 Task: Check the percentage active listings of 3 bedrooms in the last 5 years.
Action: Mouse moved to (873, 138)
Screenshot: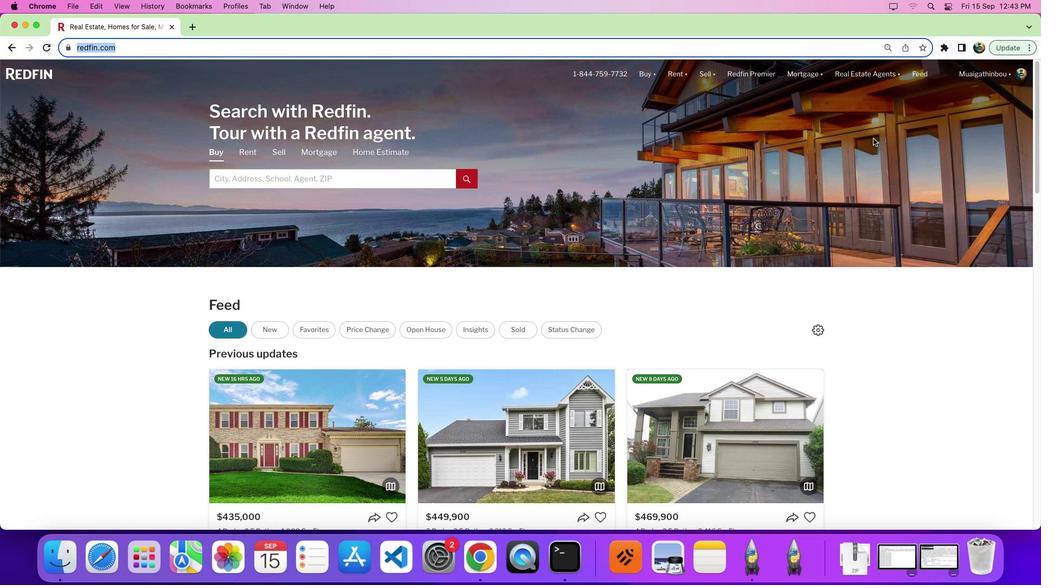 
Action: Mouse pressed left at (873, 138)
Screenshot: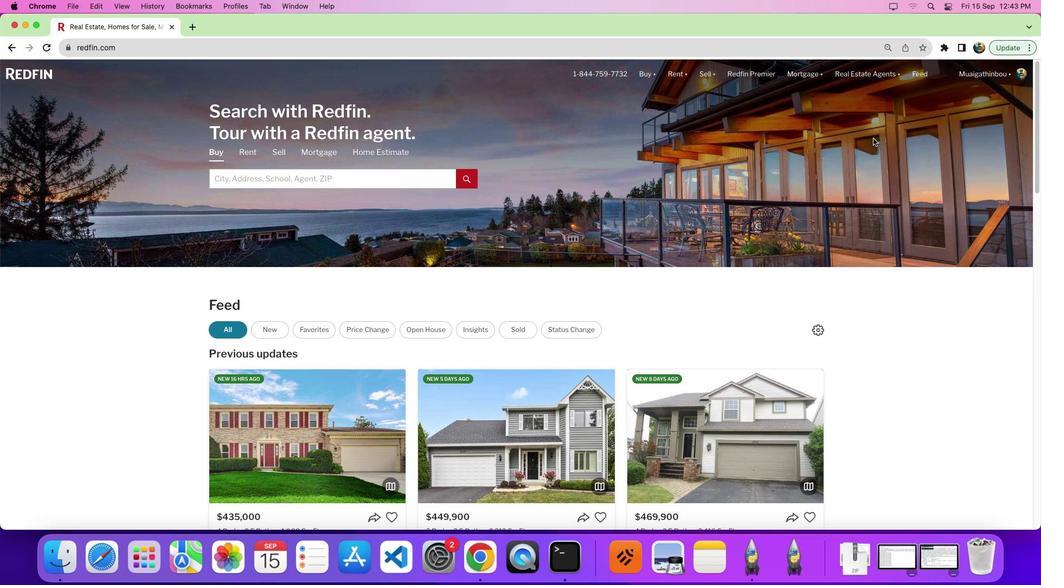 
Action: Mouse moved to (835, 189)
Screenshot: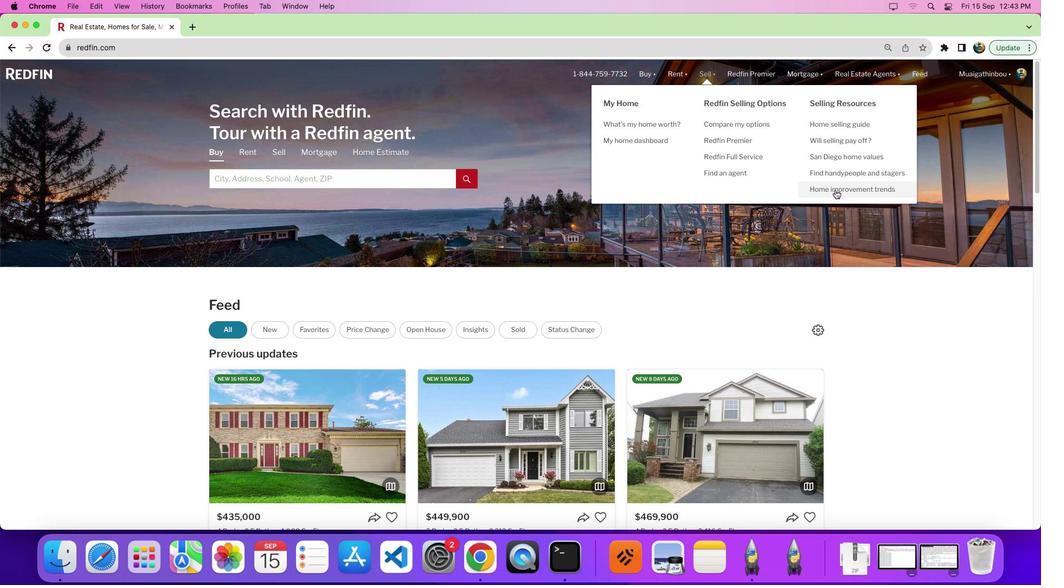 
Action: Mouse pressed left at (835, 189)
Screenshot: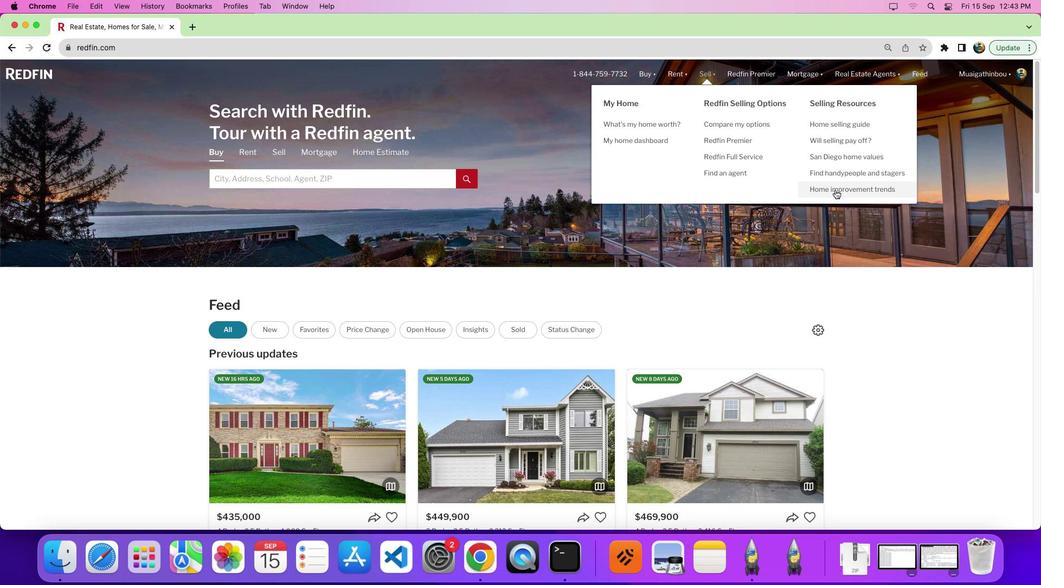 
Action: Mouse moved to (835, 190)
Screenshot: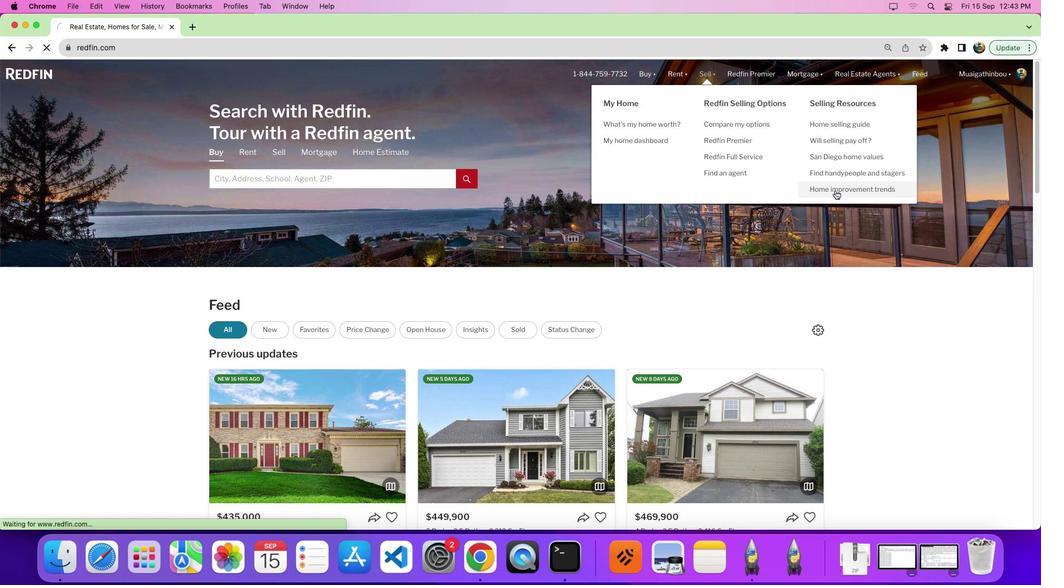 
Action: Mouse pressed left at (835, 190)
Screenshot: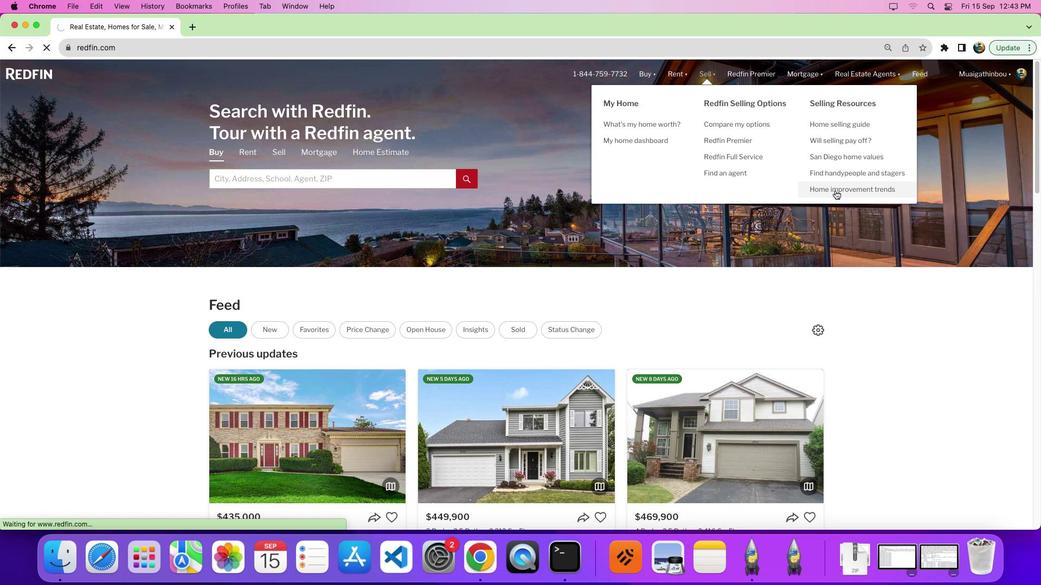 
Action: Mouse moved to (298, 210)
Screenshot: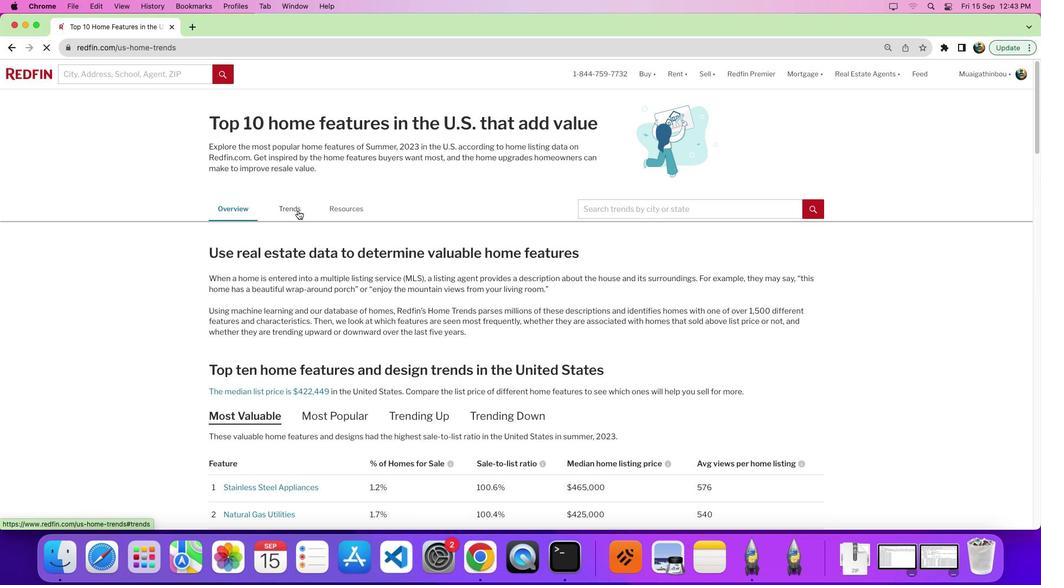 
Action: Mouse pressed left at (298, 210)
Screenshot: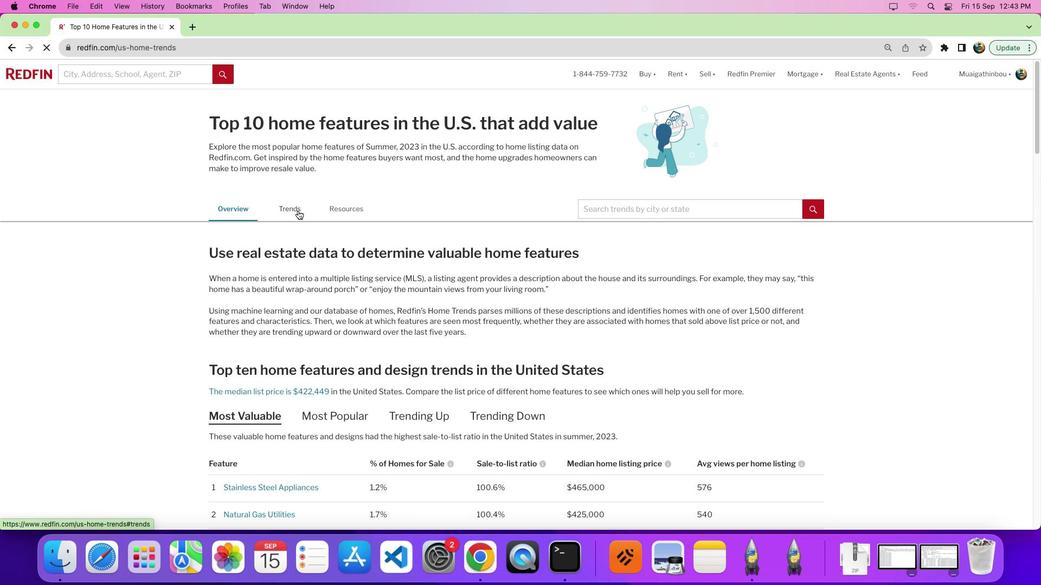 
Action: Mouse pressed left at (298, 210)
Screenshot: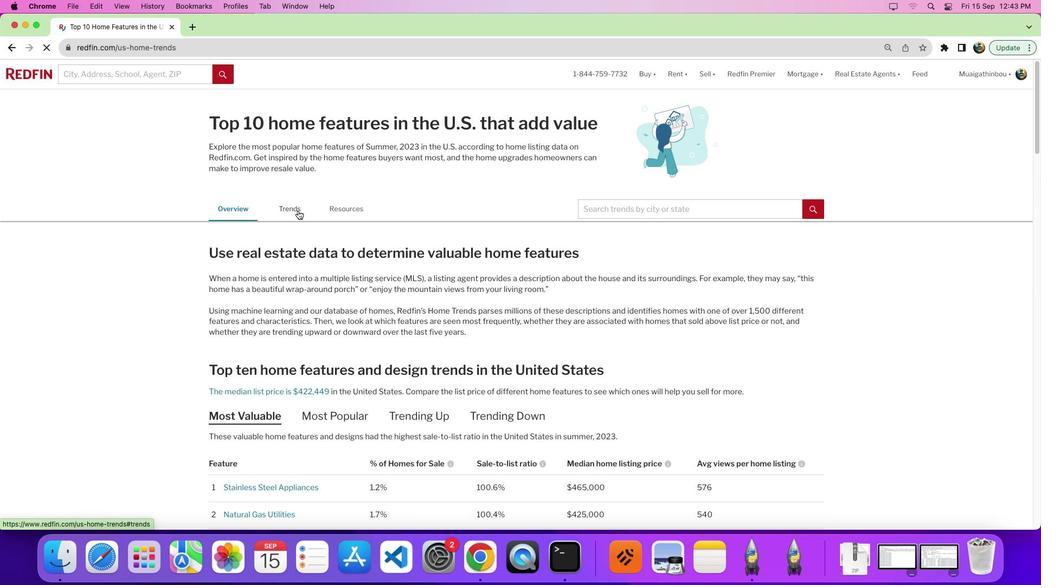 
Action: Mouse moved to (449, 256)
Screenshot: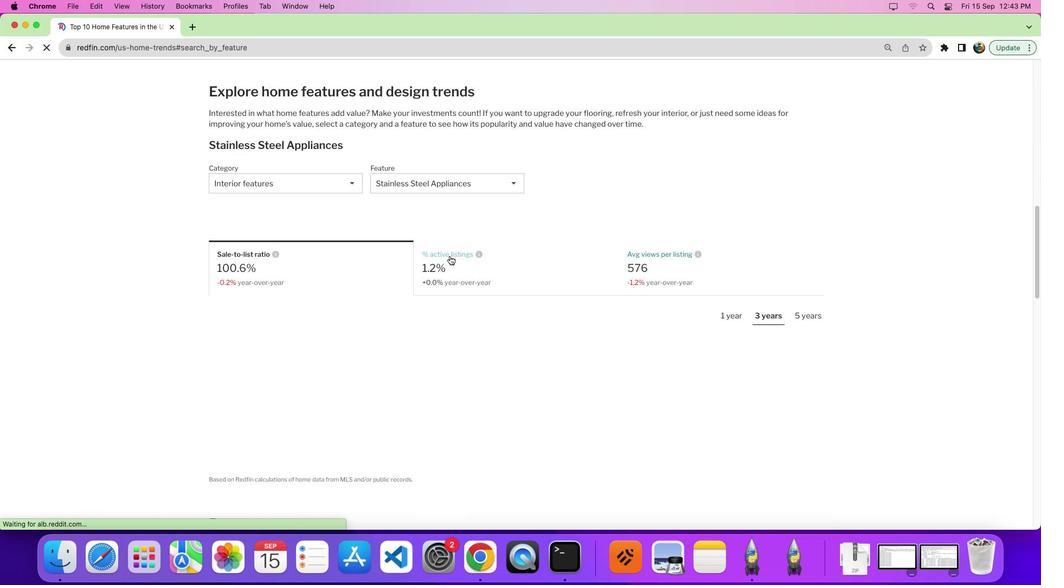 
Action: Mouse scrolled (449, 256) with delta (0, 0)
Screenshot: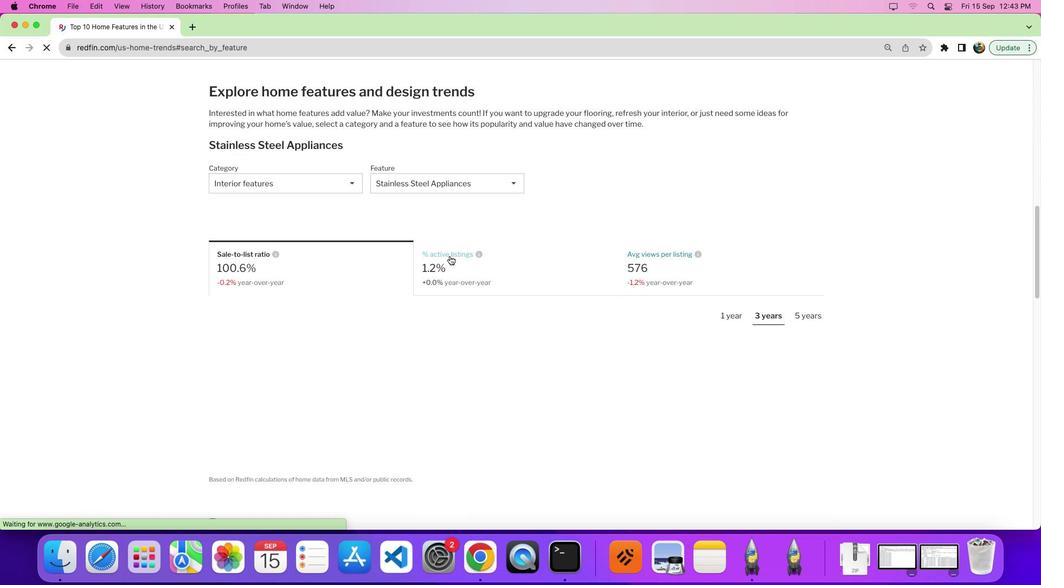 
Action: Mouse scrolled (449, 256) with delta (0, 0)
Screenshot: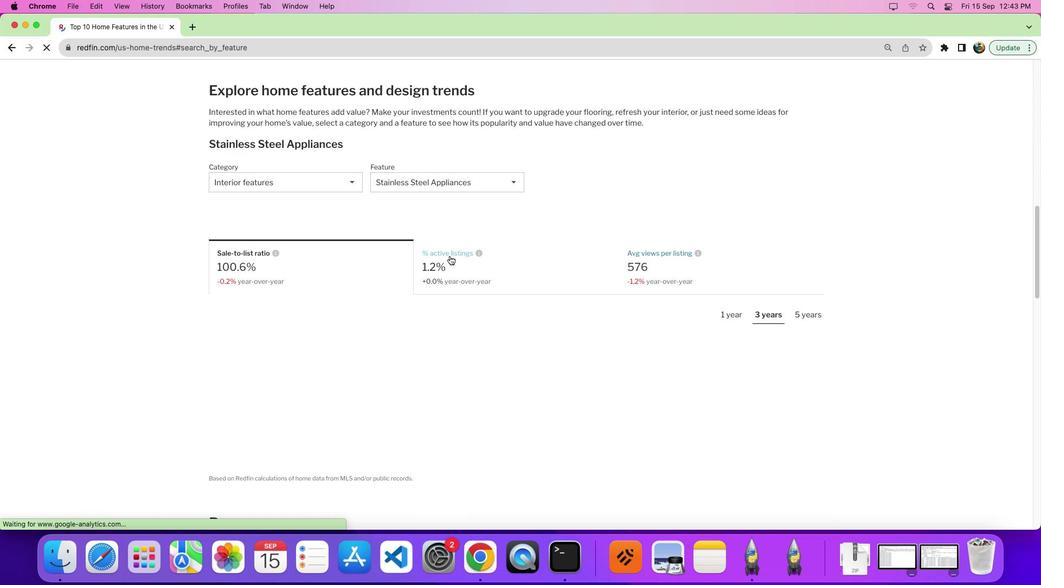
Action: Mouse moved to (449, 255)
Screenshot: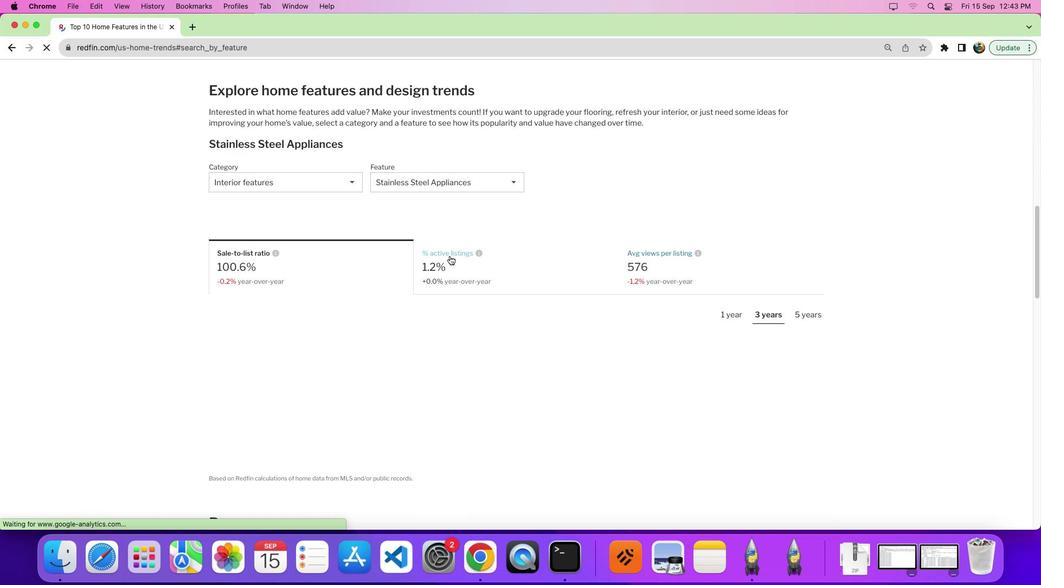 
Action: Mouse scrolled (449, 255) with delta (0, -3)
Screenshot: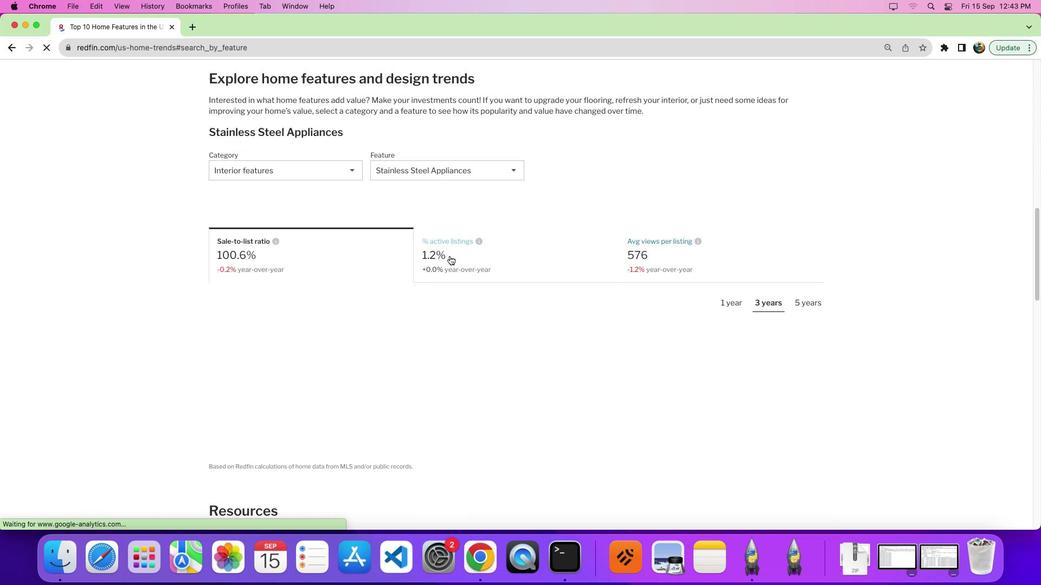 
Action: Mouse scrolled (449, 255) with delta (0, 0)
Screenshot: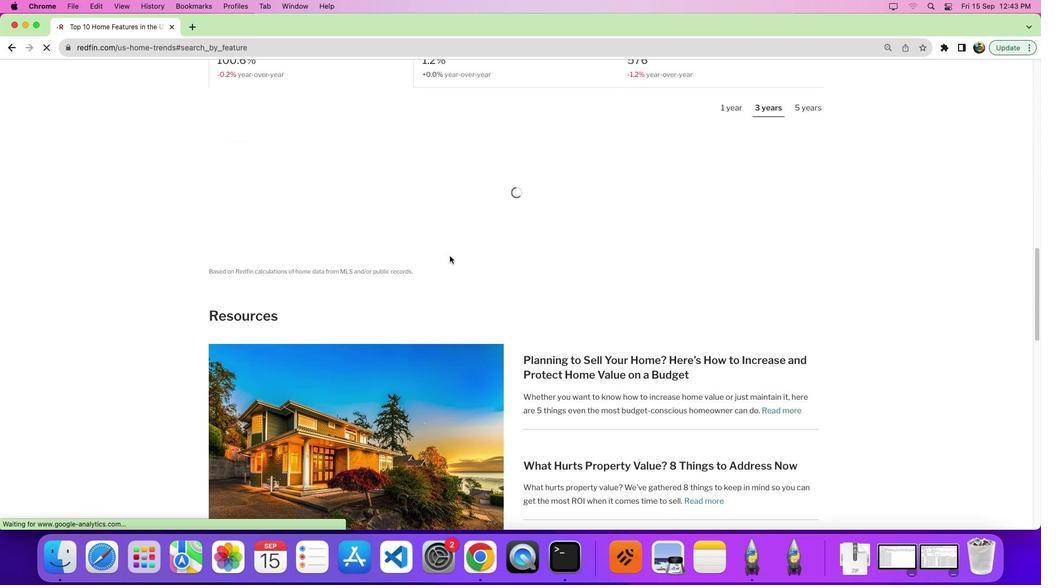 
Action: Mouse scrolled (449, 255) with delta (0, 0)
Screenshot: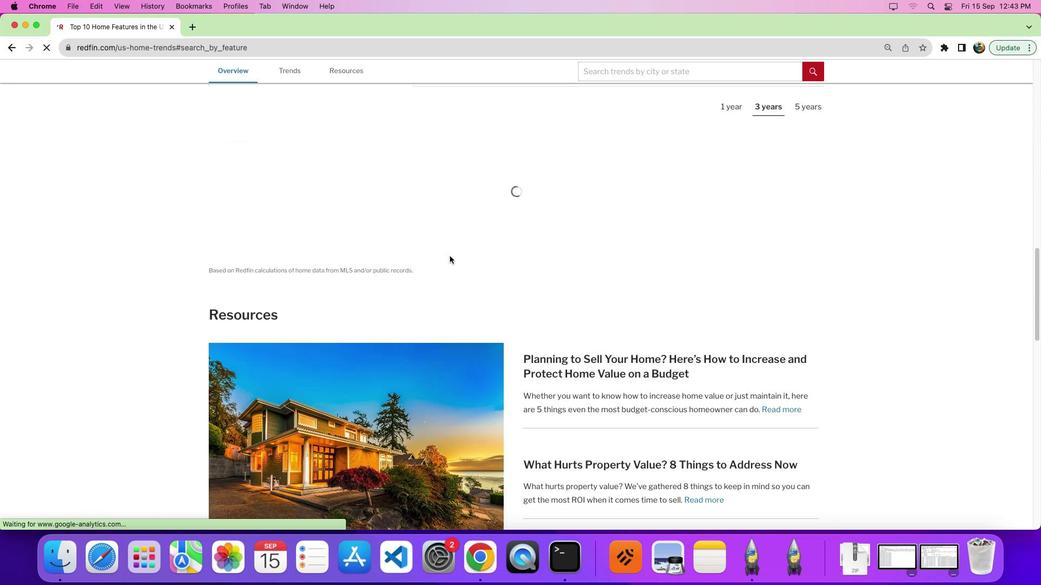 
Action: Mouse scrolled (449, 255) with delta (0, 4)
Screenshot: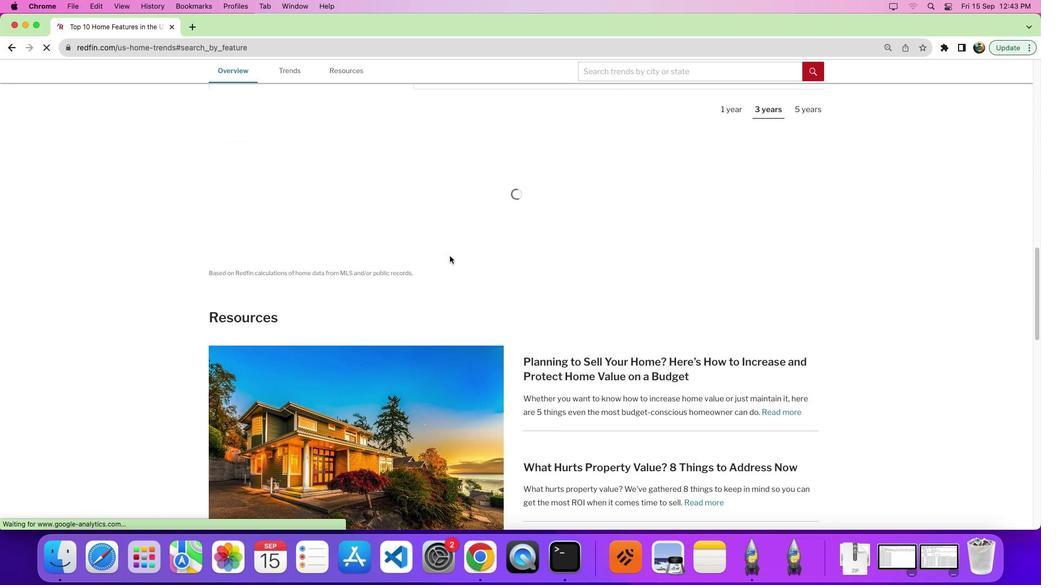 
Action: Mouse moved to (413, 250)
Screenshot: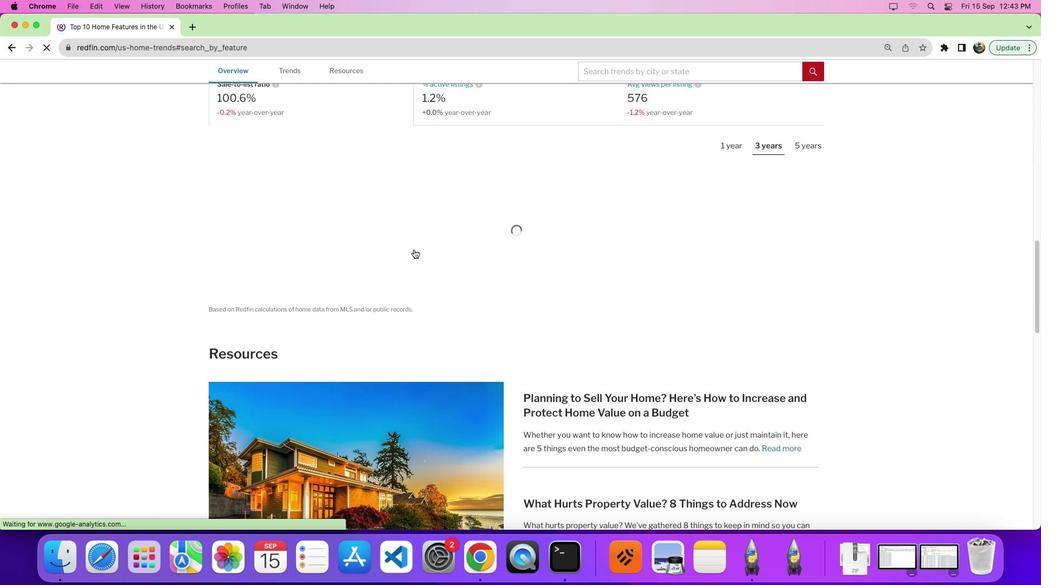 
Action: Mouse scrolled (413, 250) with delta (0, 0)
Screenshot: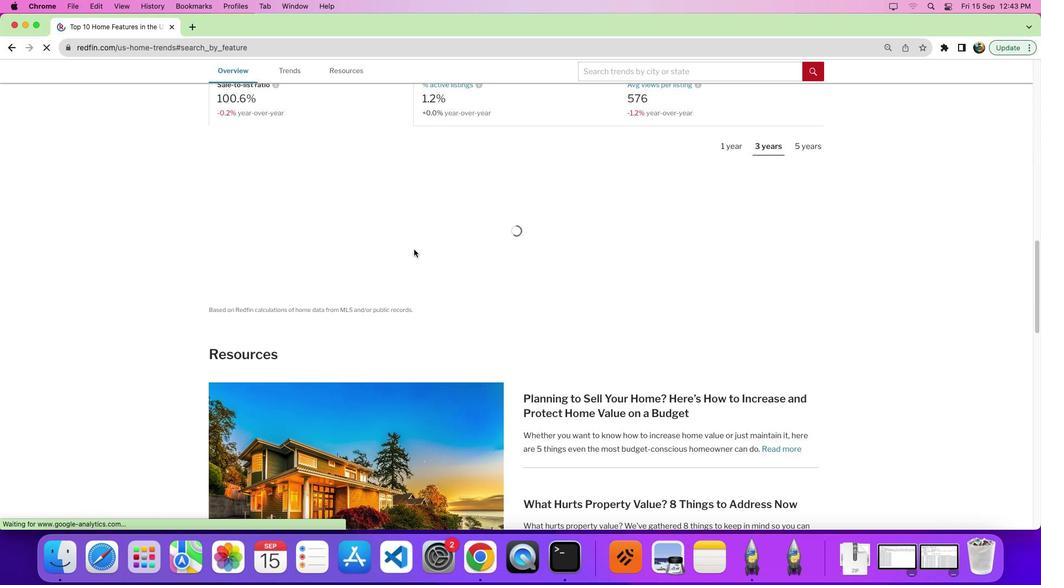 
Action: Mouse scrolled (413, 250) with delta (0, 0)
Screenshot: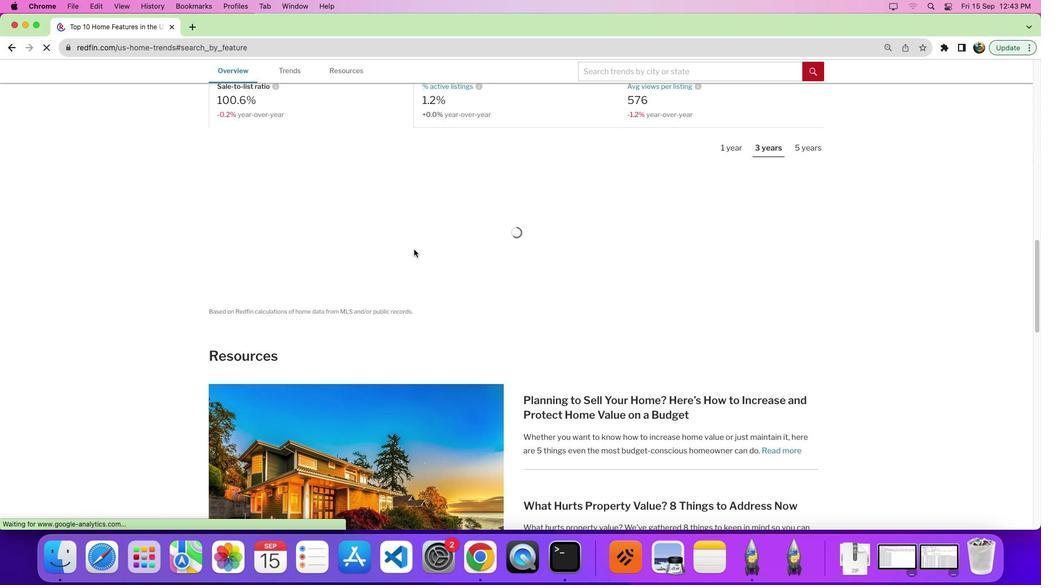 
Action: Mouse scrolled (413, 250) with delta (0, 3)
Screenshot: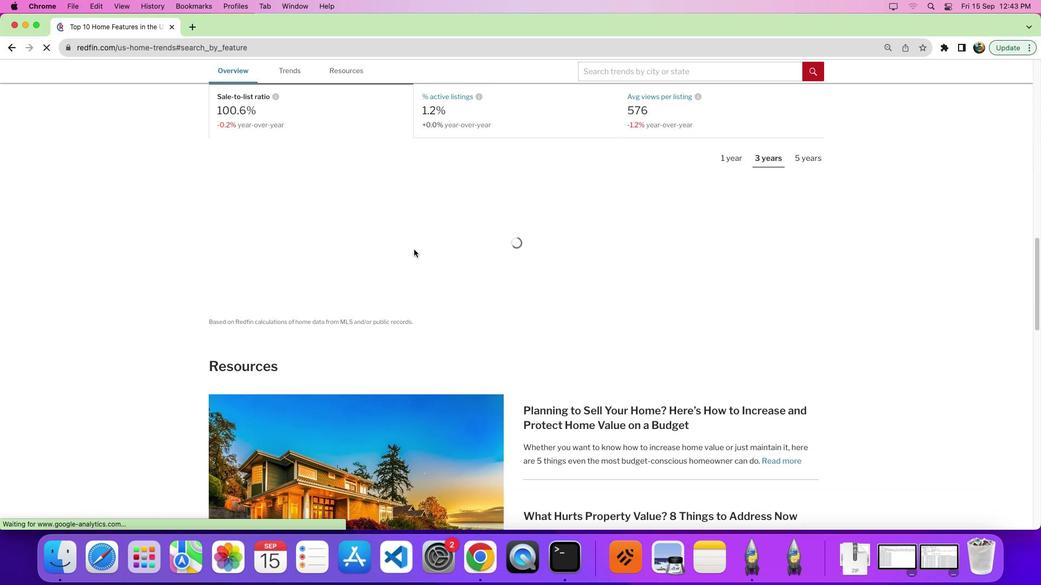
Action: Mouse moved to (268, 174)
Screenshot: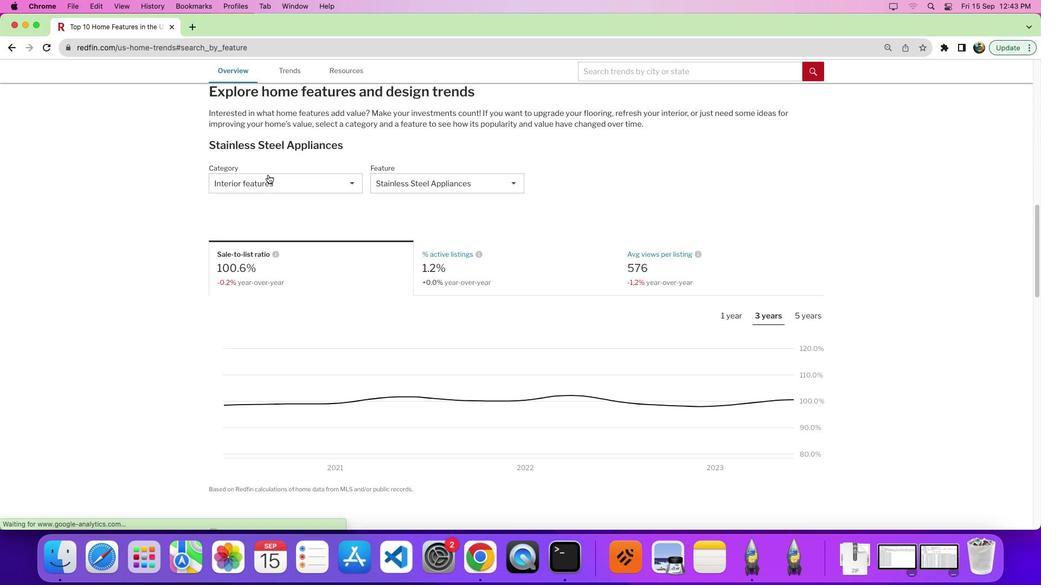 
Action: Mouse pressed left at (268, 174)
Screenshot: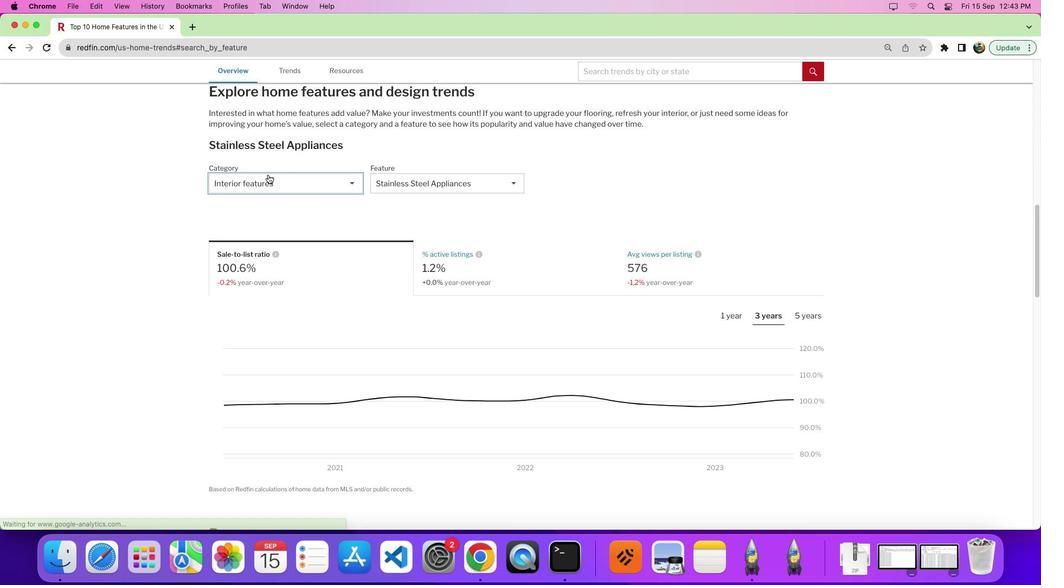 
Action: Mouse moved to (278, 231)
Screenshot: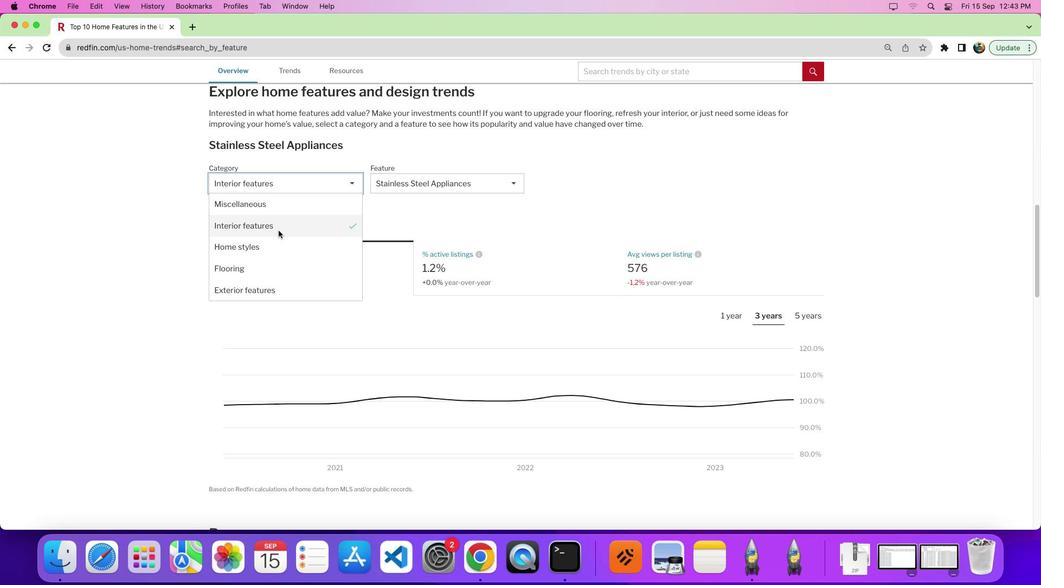 
Action: Mouse pressed left at (278, 231)
Screenshot: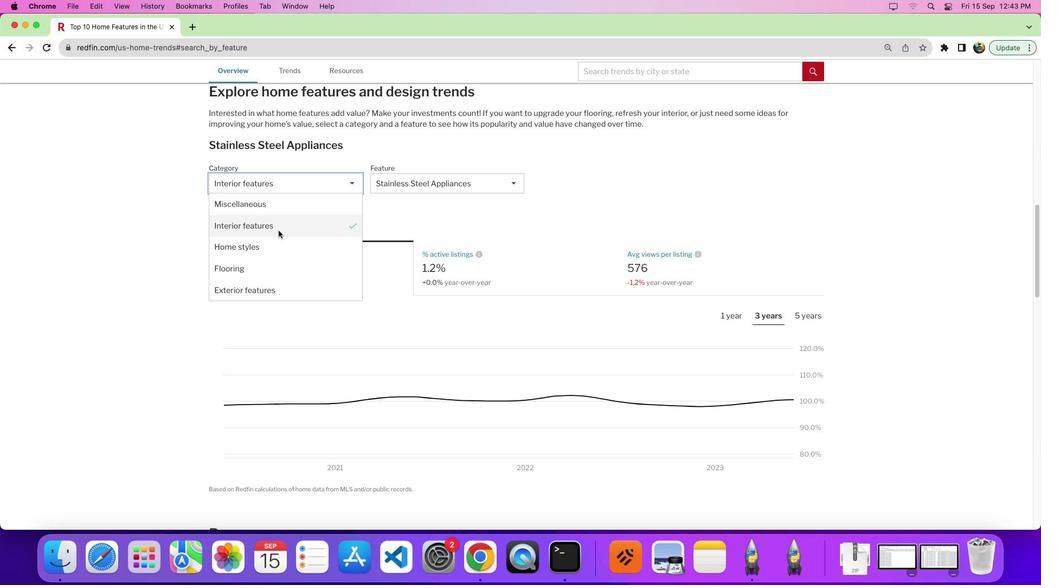 
Action: Mouse moved to (404, 184)
Screenshot: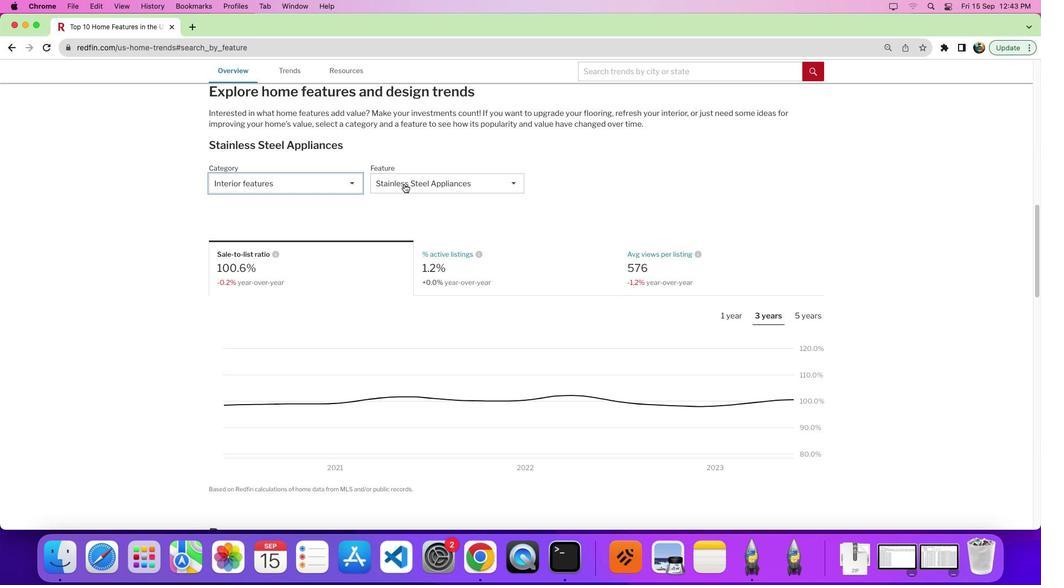 
Action: Mouse pressed left at (404, 184)
Screenshot: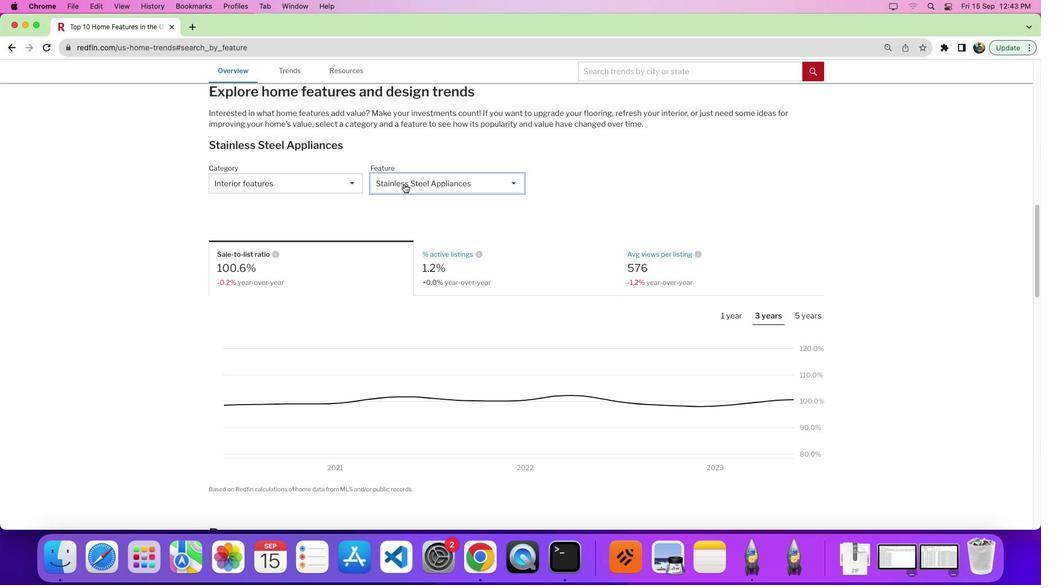 
Action: Mouse moved to (434, 270)
Screenshot: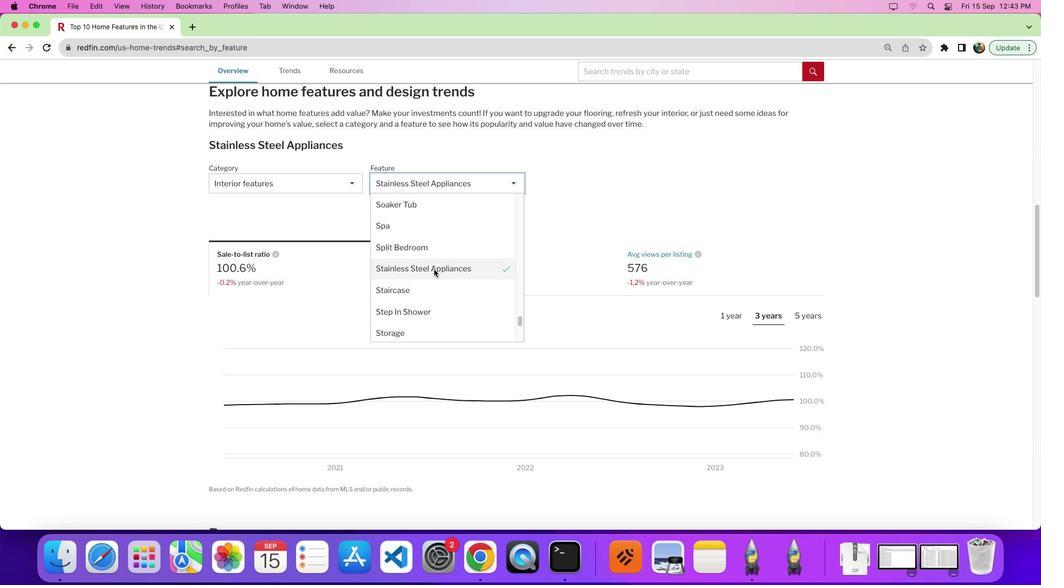 
Action: Mouse scrolled (434, 270) with delta (0, 0)
Screenshot: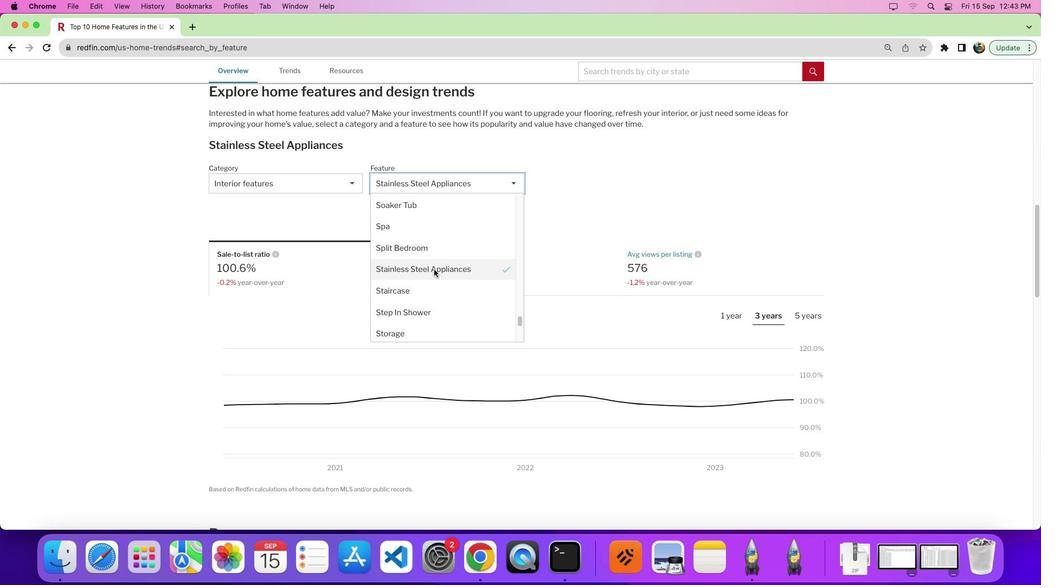
Action: Mouse scrolled (434, 270) with delta (0, 0)
Screenshot: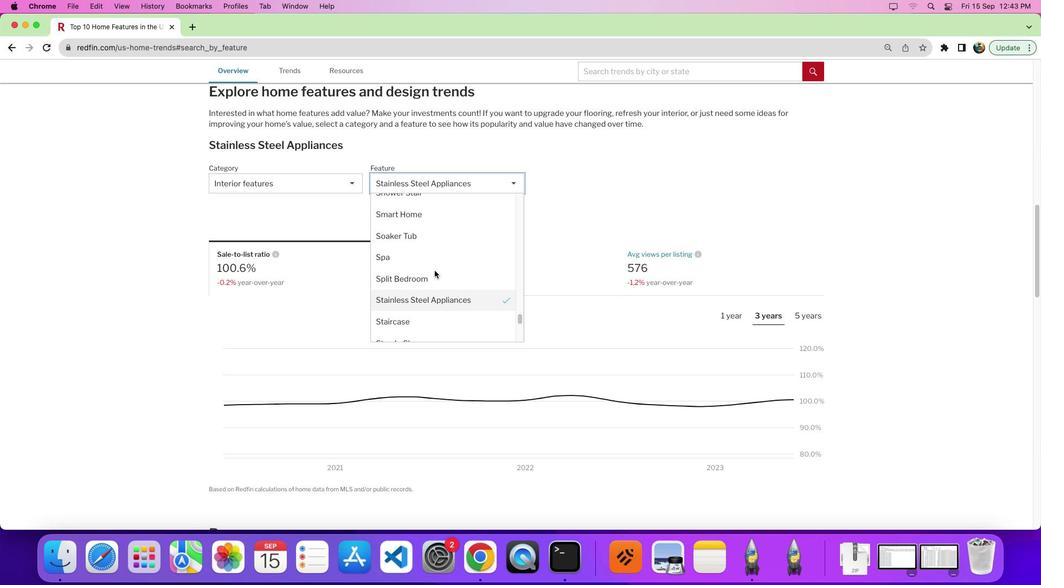 
Action: Mouse scrolled (434, 270) with delta (0, 4)
Screenshot: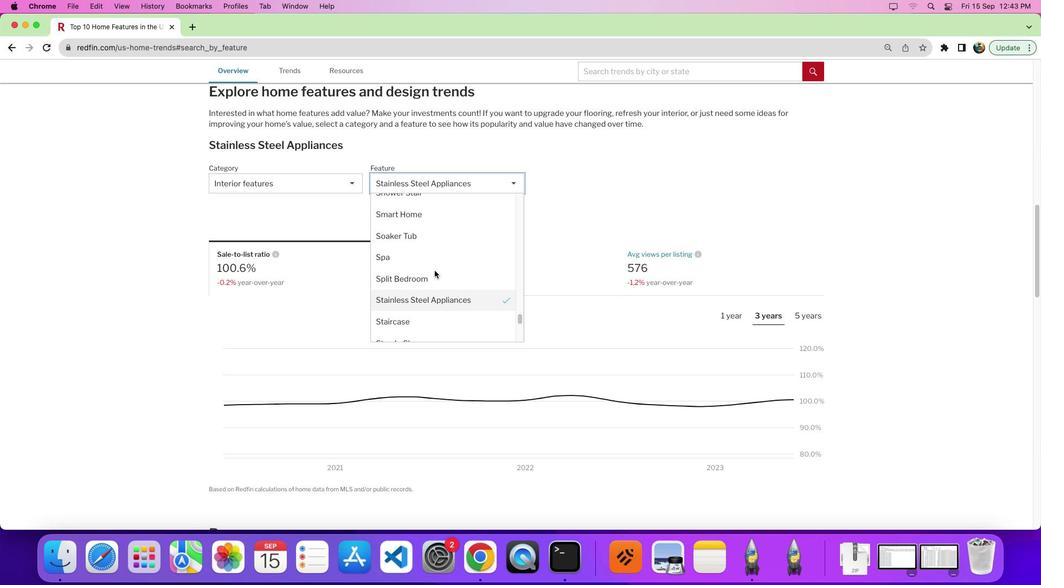 
Action: Mouse scrolled (434, 270) with delta (0, 7)
Screenshot: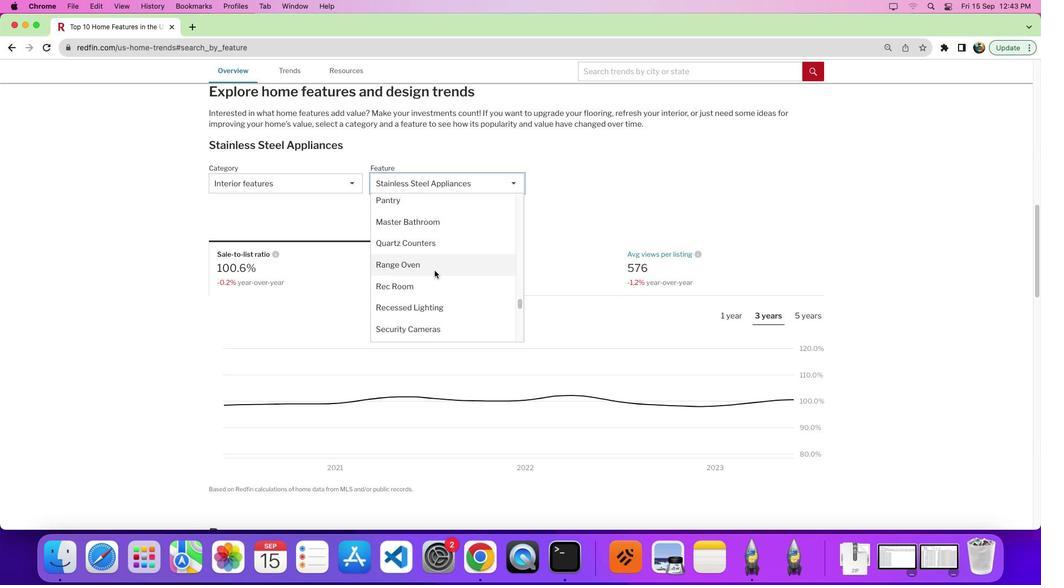 
Action: Mouse moved to (434, 270)
Screenshot: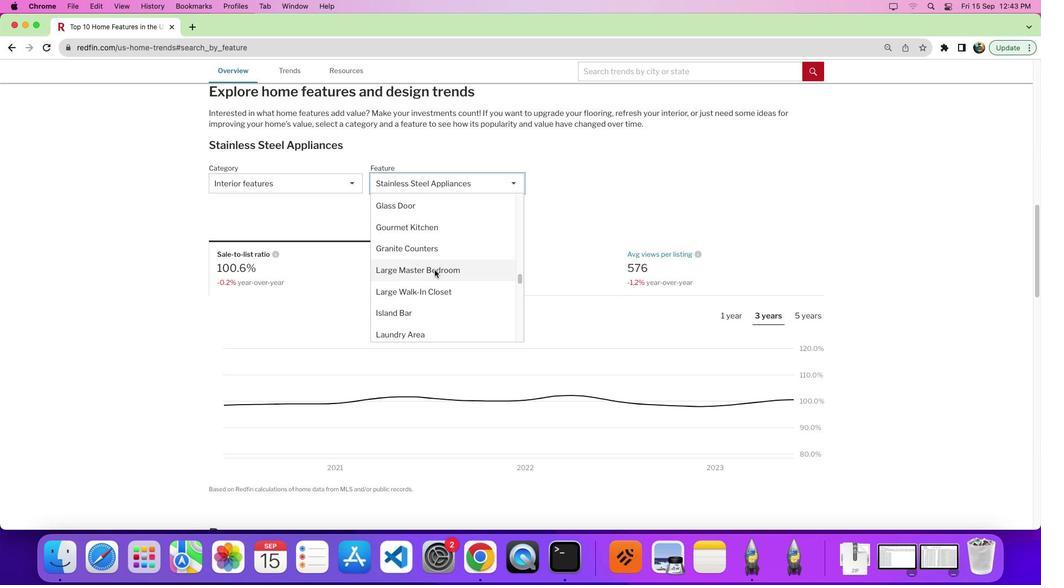 
Action: Mouse scrolled (434, 270) with delta (0, 0)
Screenshot: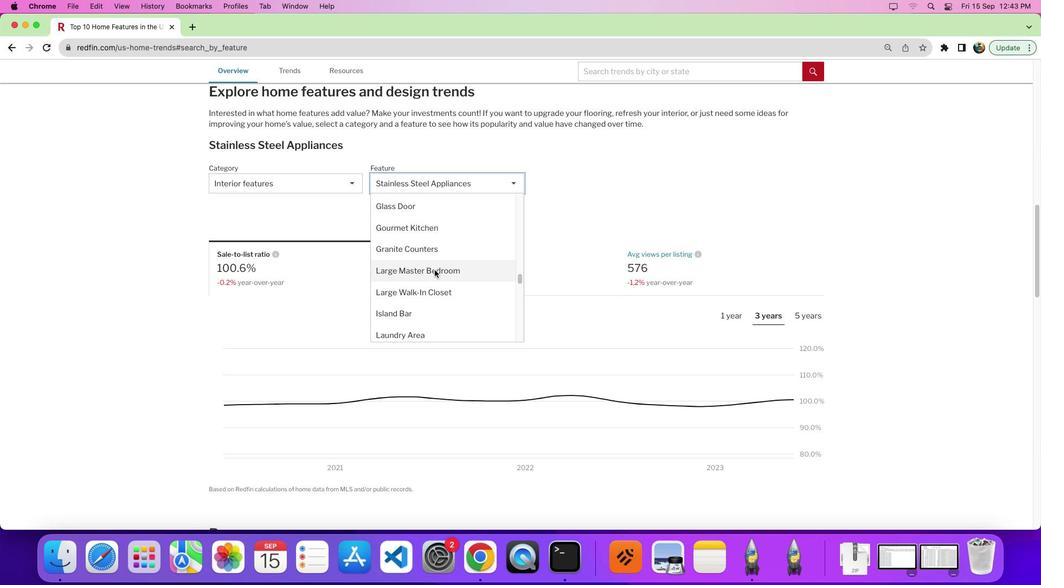 
Action: Mouse scrolled (434, 270) with delta (0, 1)
Screenshot: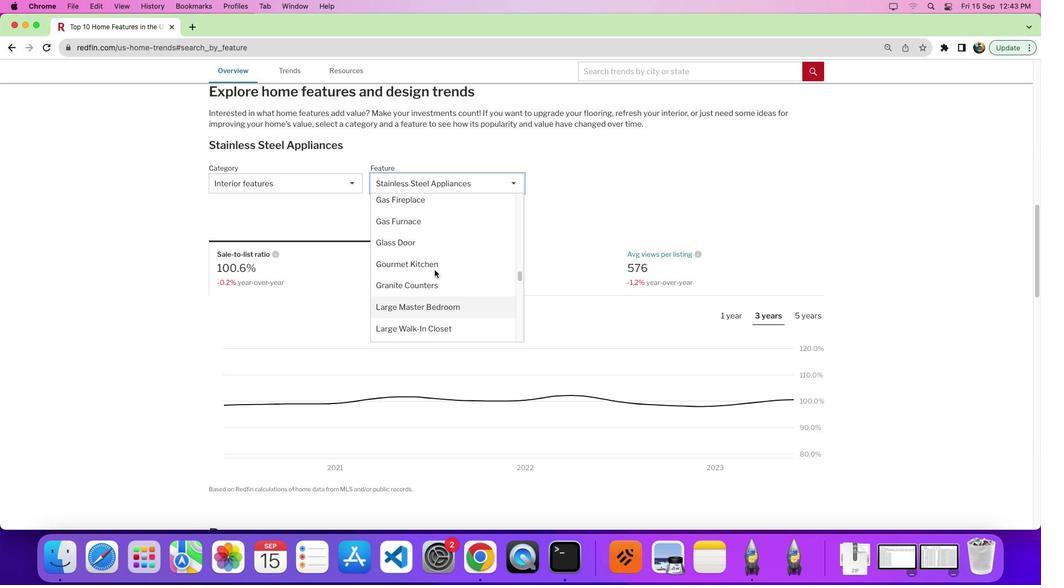 
Action: Mouse scrolled (434, 270) with delta (0, 4)
Screenshot: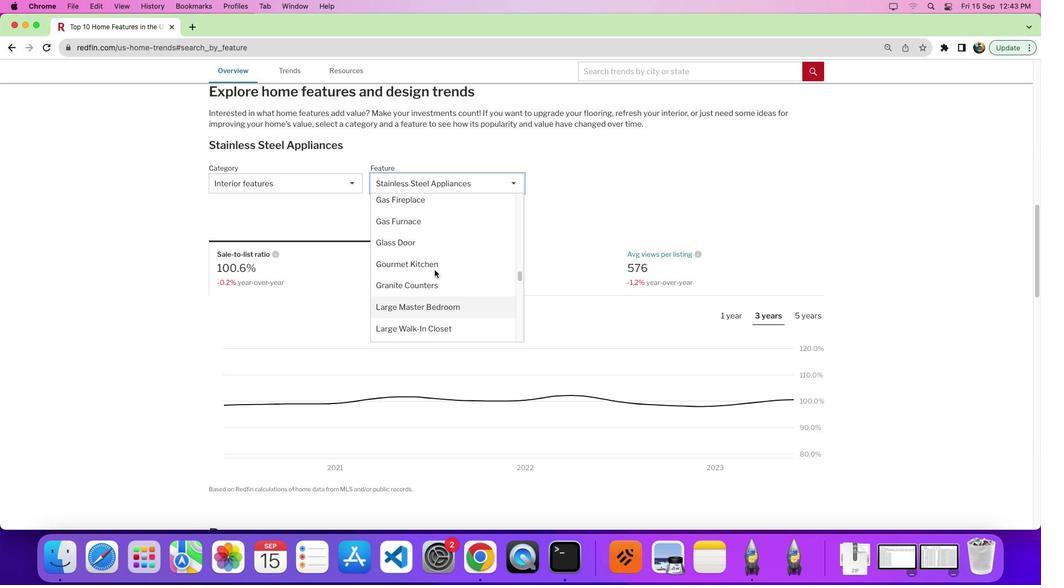 
Action: Mouse moved to (435, 266)
Screenshot: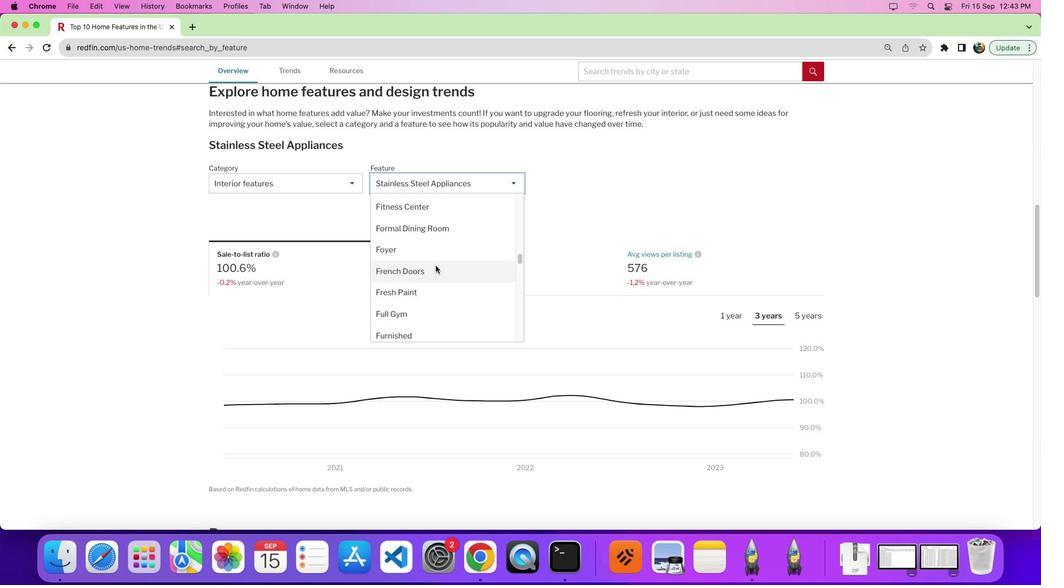 
Action: Mouse scrolled (435, 266) with delta (0, 0)
Screenshot: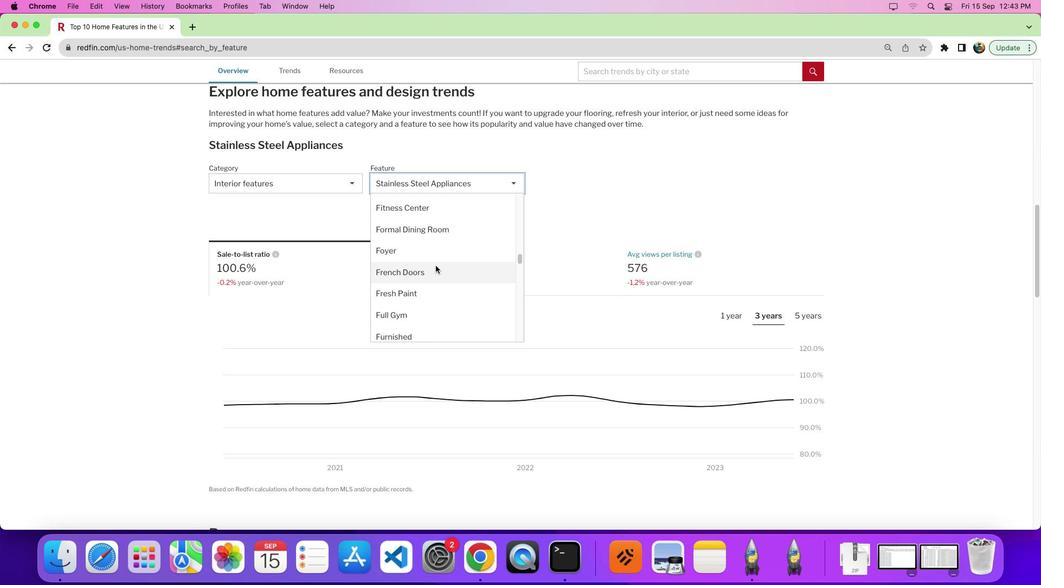 
Action: Mouse scrolled (435, 266) with delta (0, 1)
Screenshot: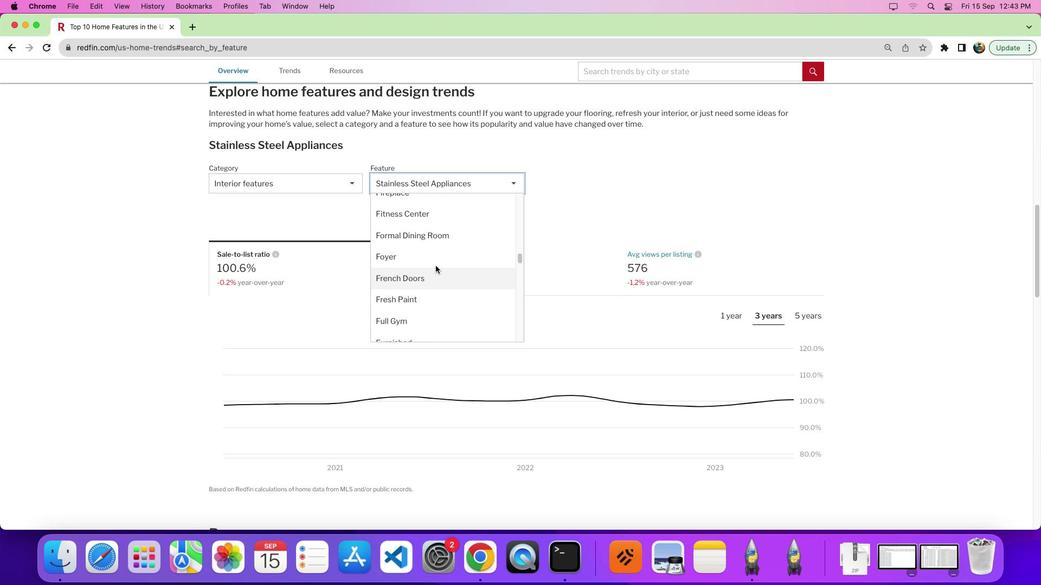 
Action: Mouse scrolled (435, 266) with delta (0, 0)
Screenshot: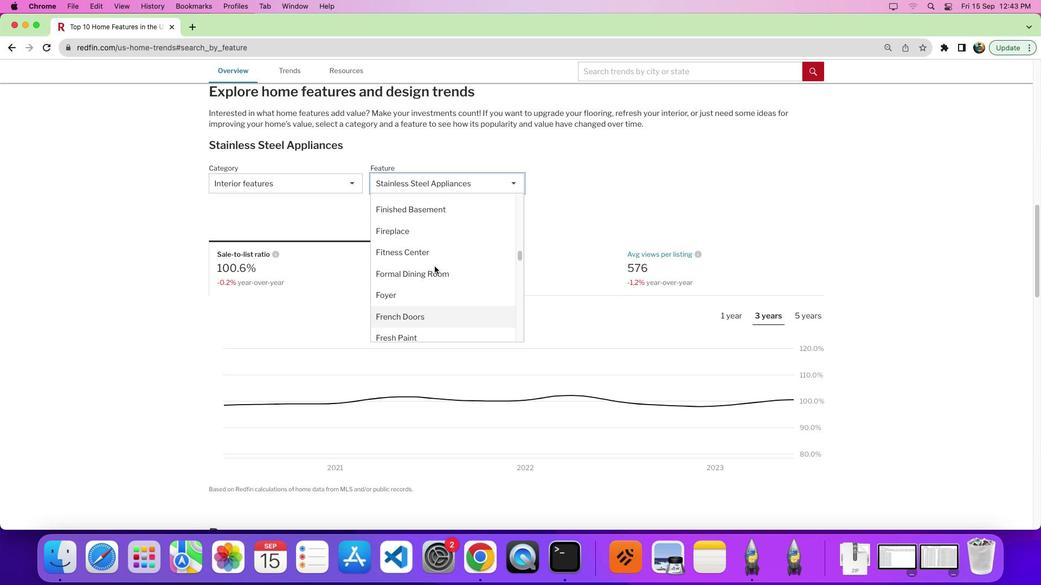 
Action: Mouse moved to (434, 266)
Screenshot: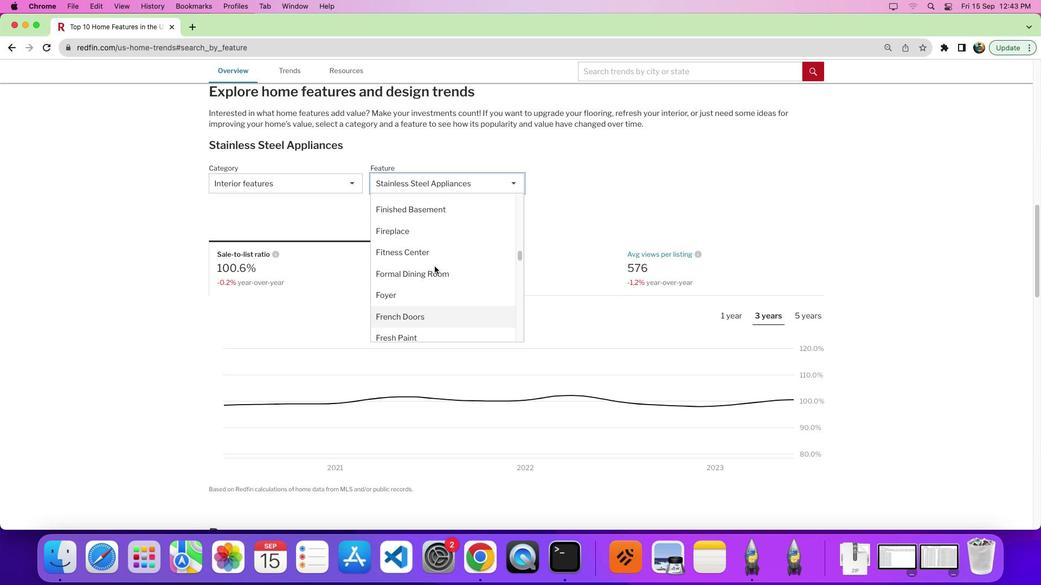 
Action: Mouse scrolled (434, 266) with delta (0, 1)
Screenshot: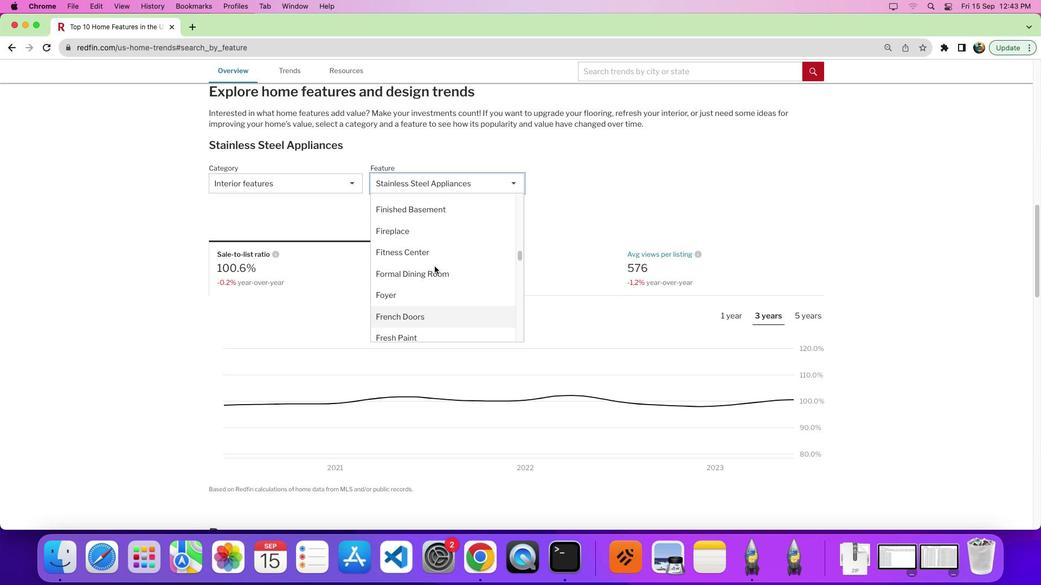
Action: Mouse scrolled (434, 266) with delta (0, 5)
Screenshot: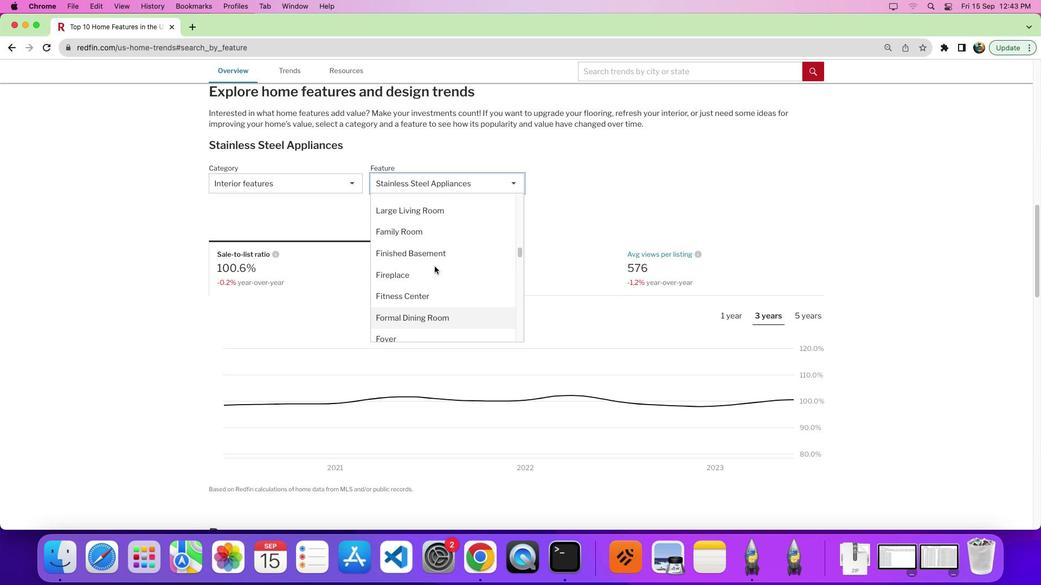 
Action: Mouse scrolled (434, 266) with delta (0, 0)
Screenshot: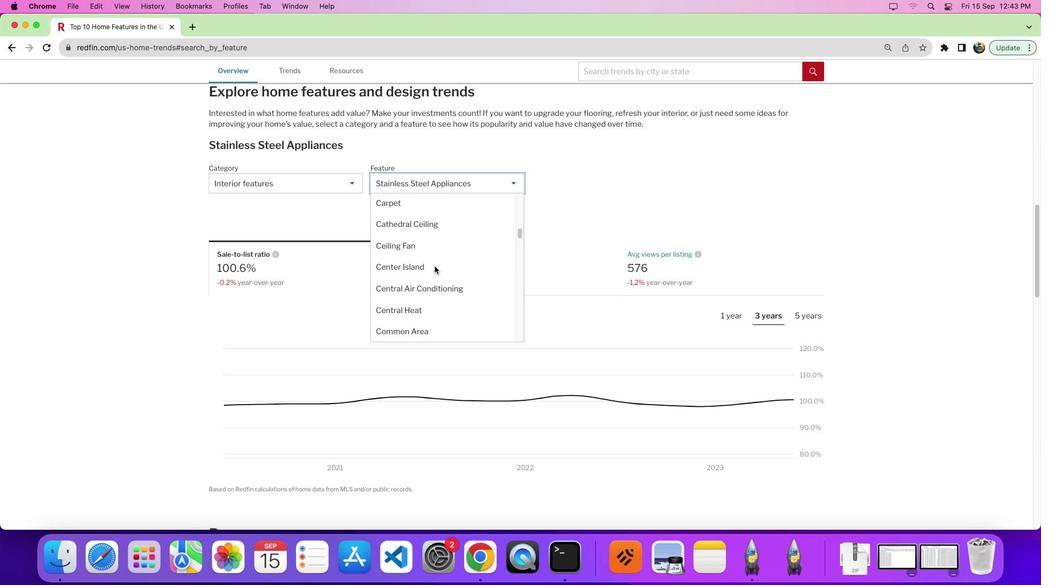 
Action: Mouse scrolled (434, 266) with delta (0, 1)
Screenshot: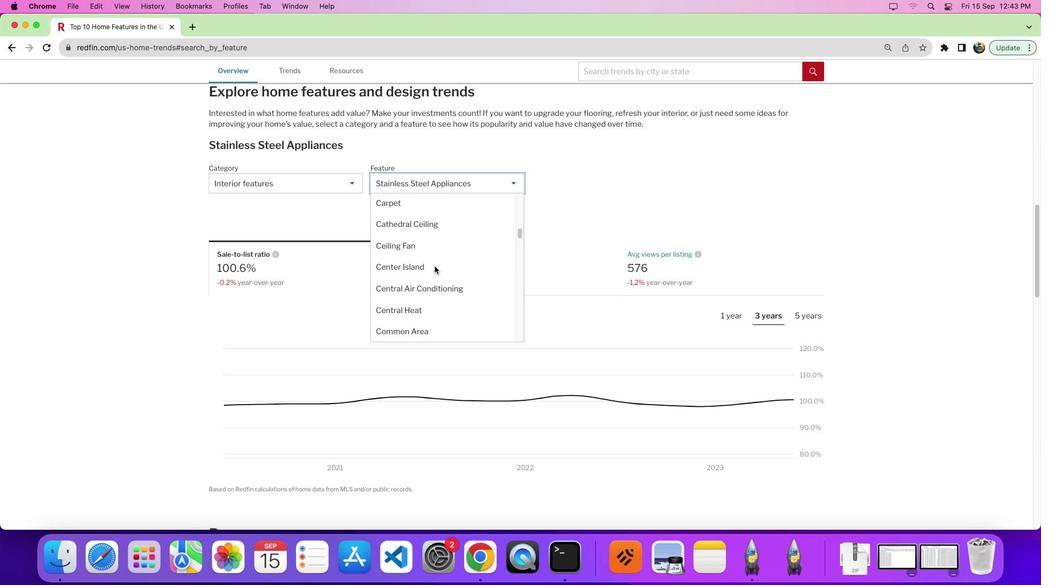 
Action: Mouse scrolled (434, 266) with delta (0, 5)
Screenshot: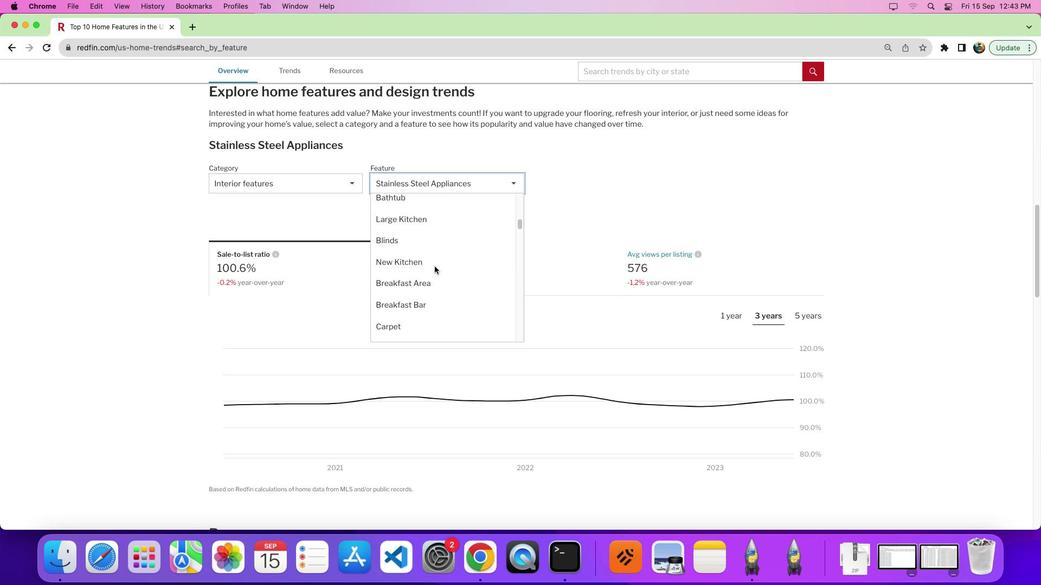 
Action: Mouse scrolled (434, 266) with delta (0, 0)
Screenshot: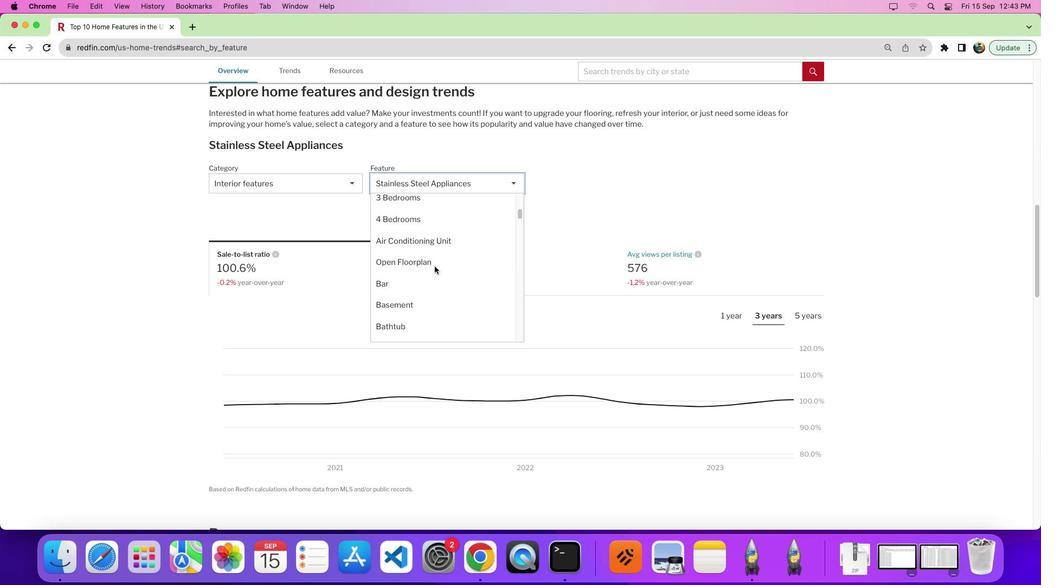 
Action: Mouse scrolled (434, 266) with delta (0, 1)
Screenshot: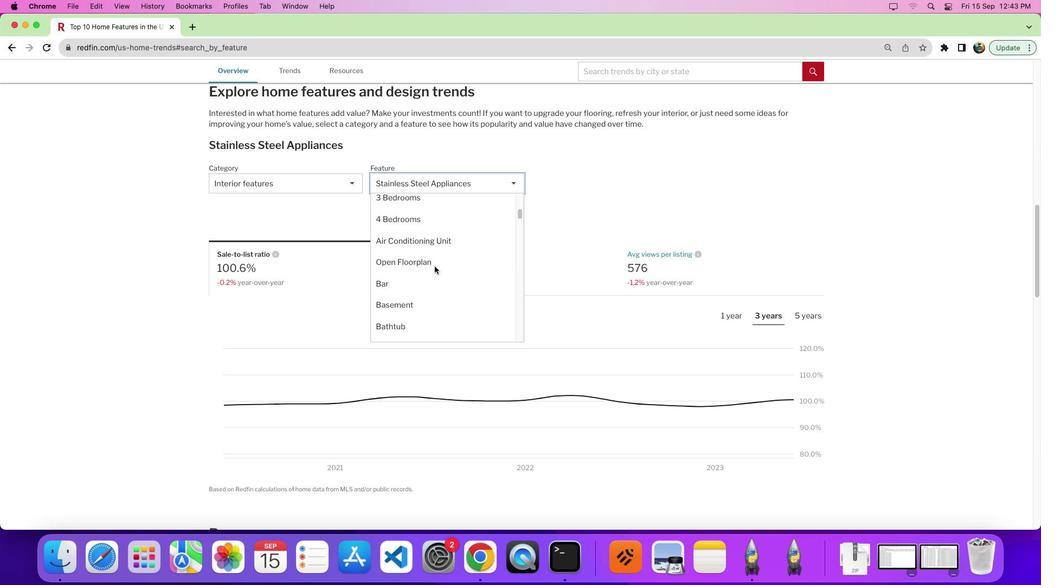 
Action: Mouse scrolled (434, 266) with delta (0, 5)
Screenshot: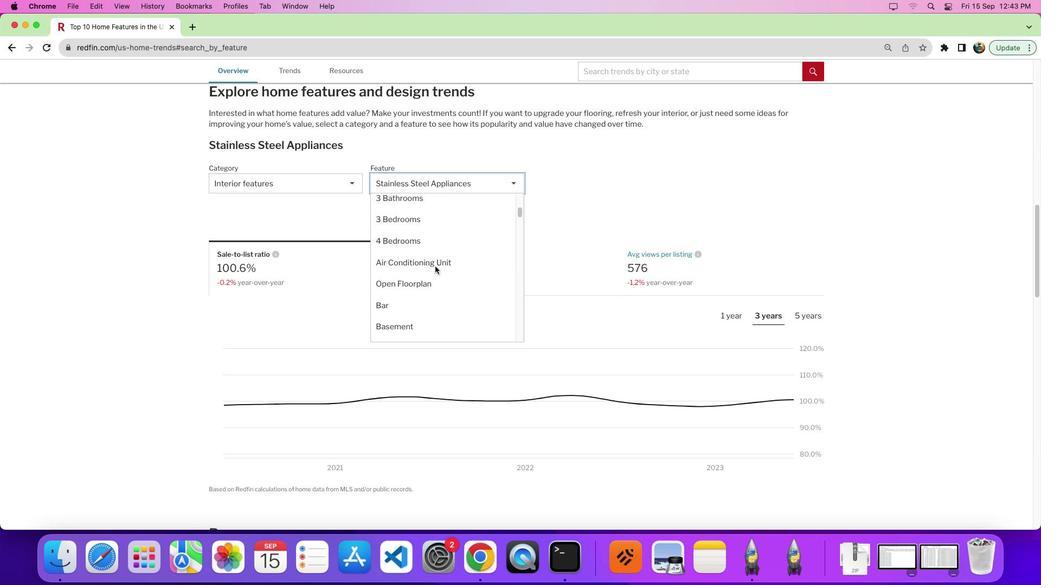 
Action: Mouse scrolled (434, 266) with delta (0, 7)
Screenshot: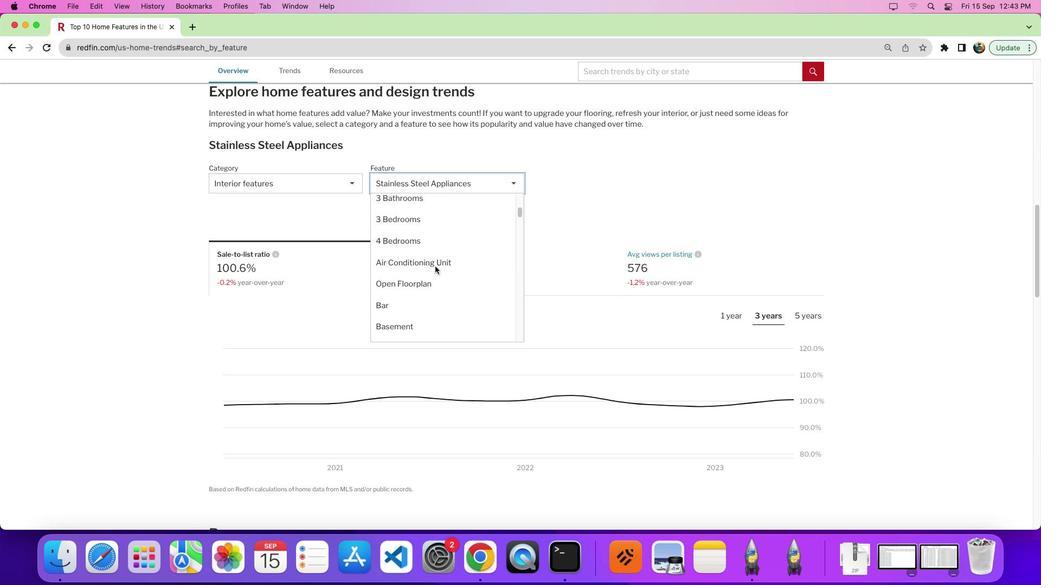 
Action: Mouse moved to (448, 274)
Screenshot: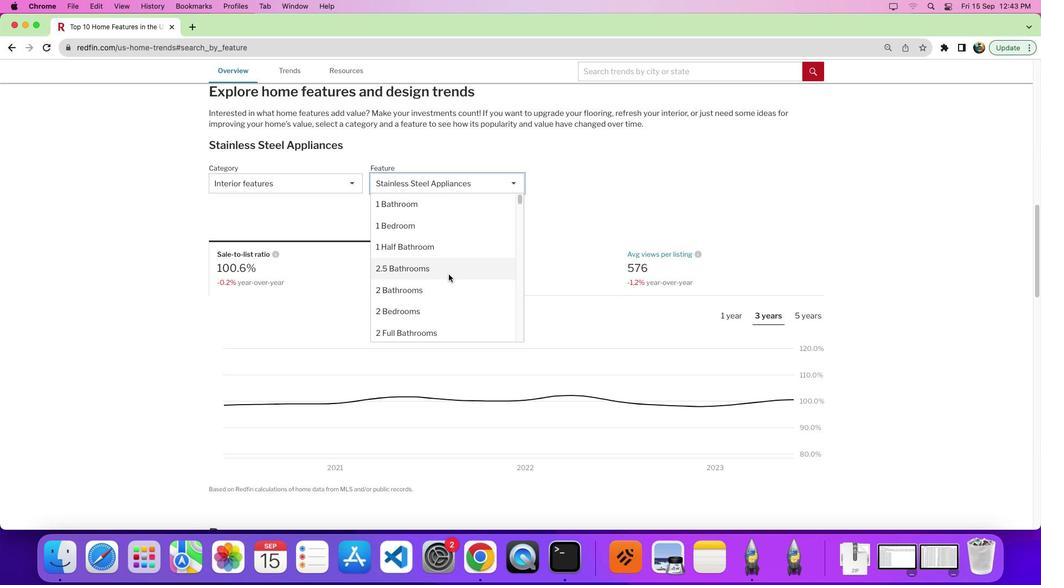 
Action: Mouse scrolled (448, 274) with delta (0, 0)
Screenshot: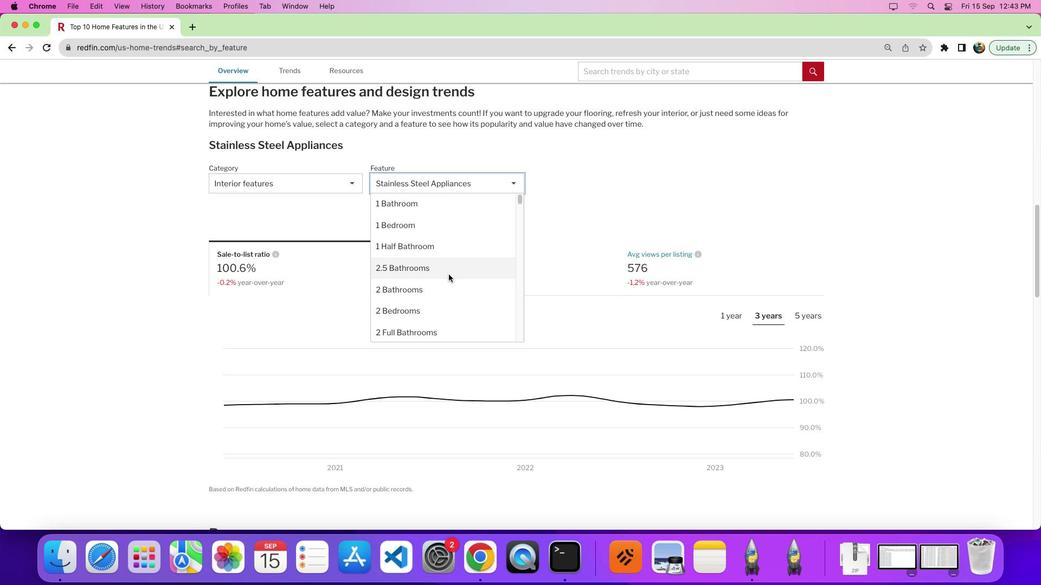 
Action: Mouse scrolled (448, 274) with delta (0, 0)
Screenshot: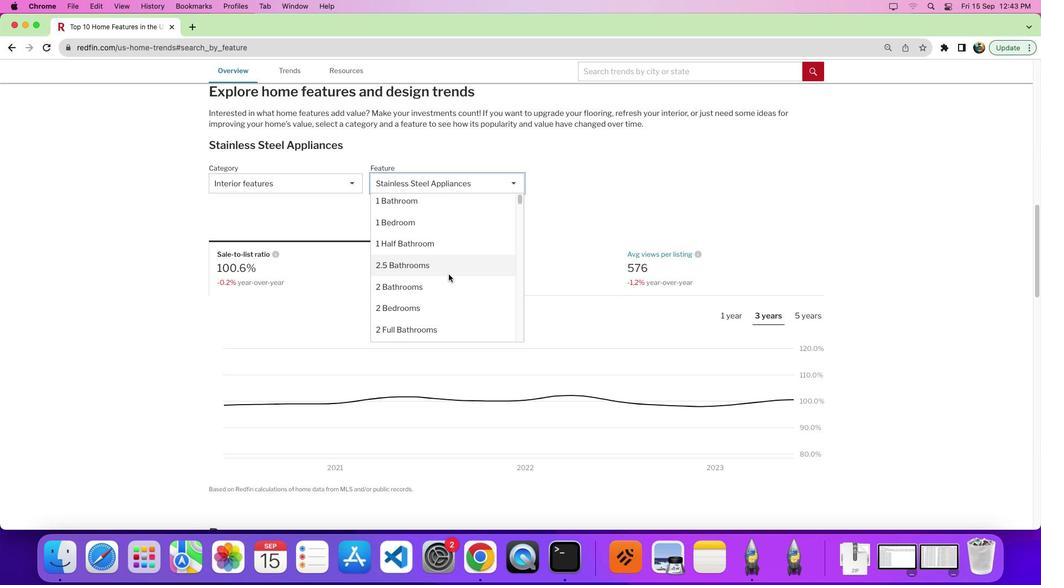 
Action: Mouse scrolled (448, 274) with delta (0, 0)
Screenshot: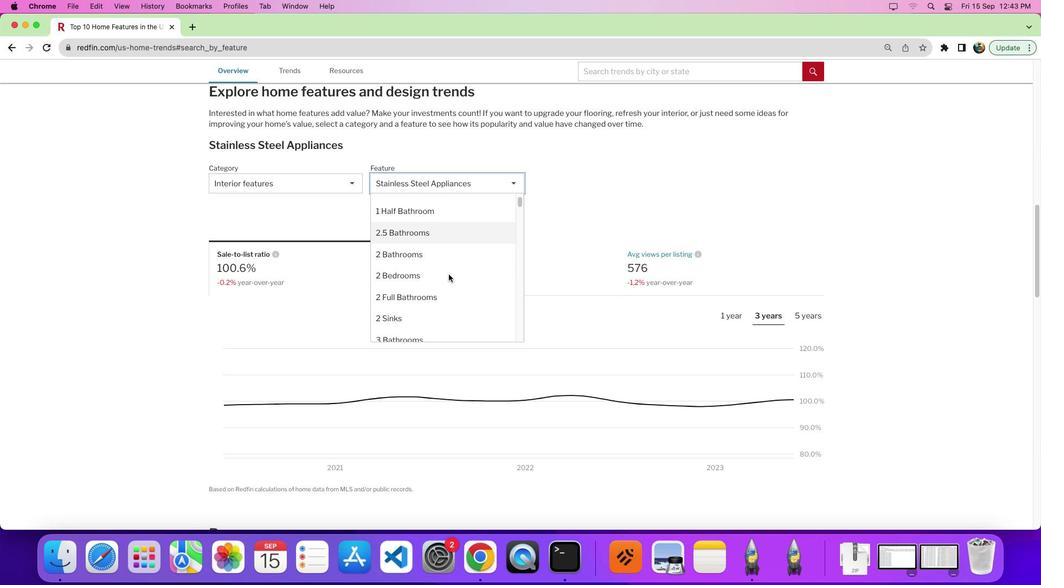 
Action: Mouse scrolled (448, 274) with delta (0, 0)
Screenshot: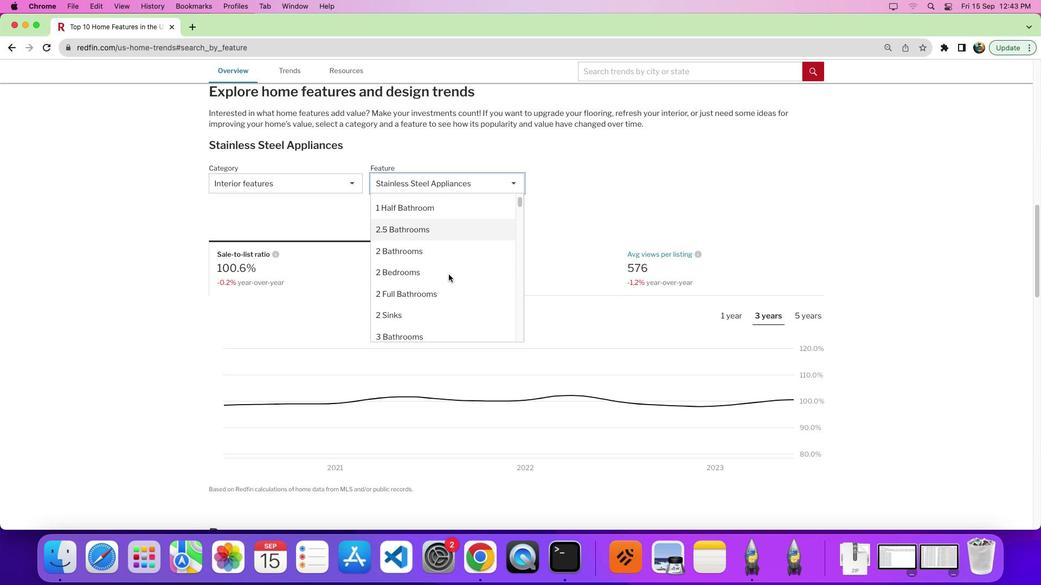 
Action: Mouse moved to (439, 297)
Screenshot: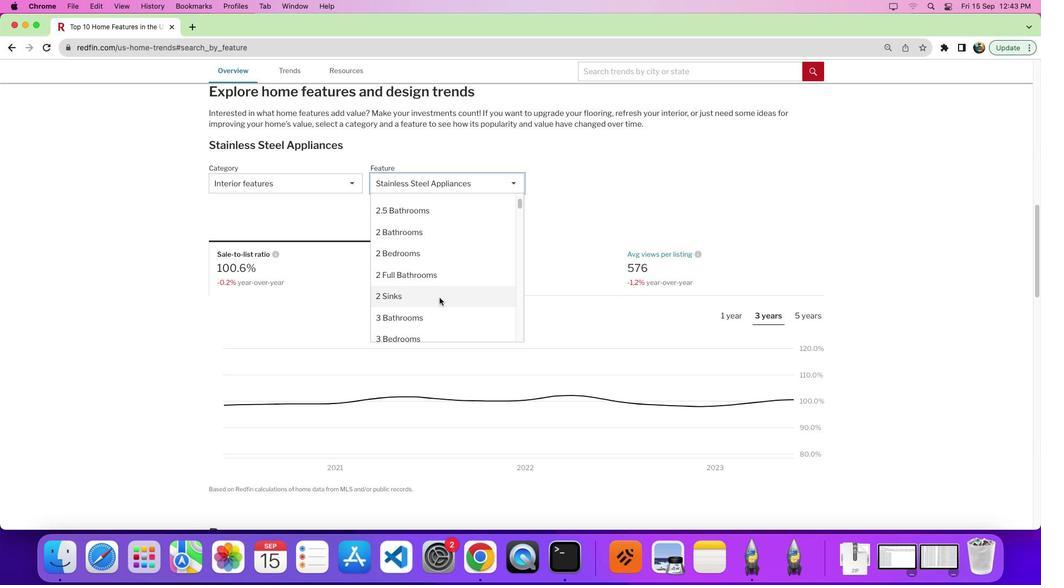 
Action: Mouse scrolled (439, 297) with delta (0, 0)
Screenshot: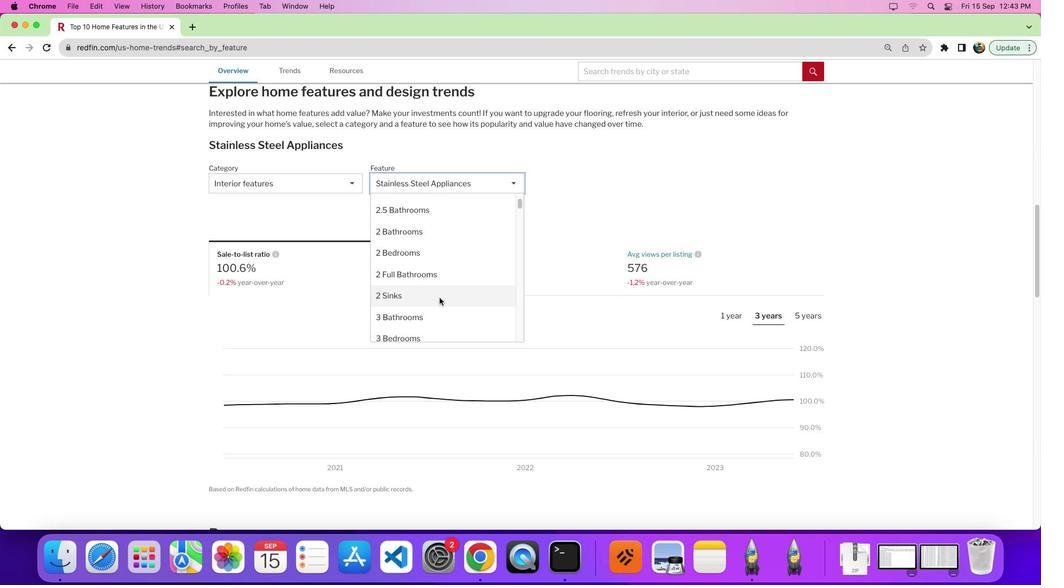 
Action: Mouse scrolled (439, 297) with delta (0, 0)
Screenshot: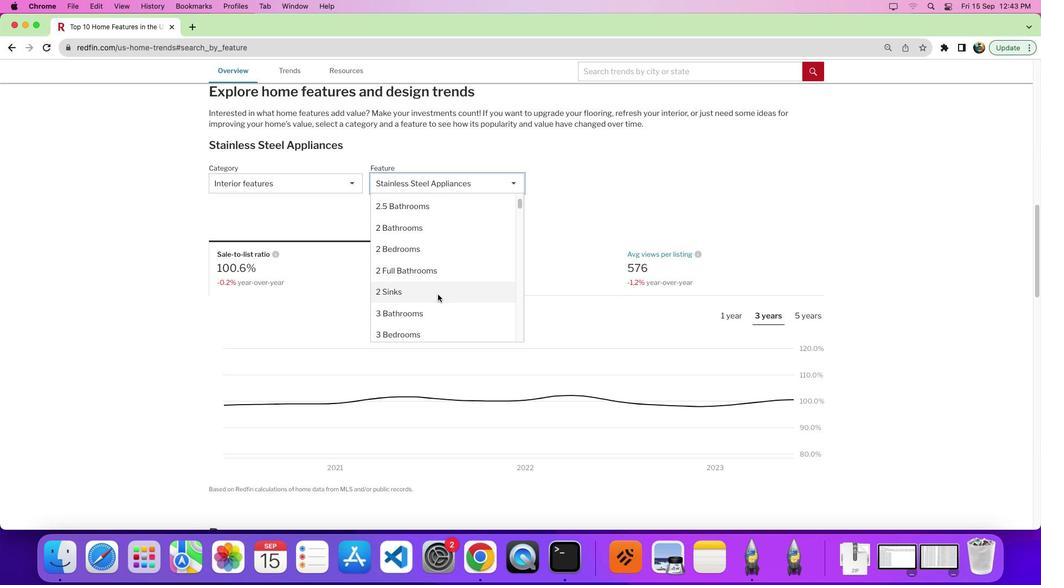 
Action: Mouse moved to (402, 309)
Screenshot: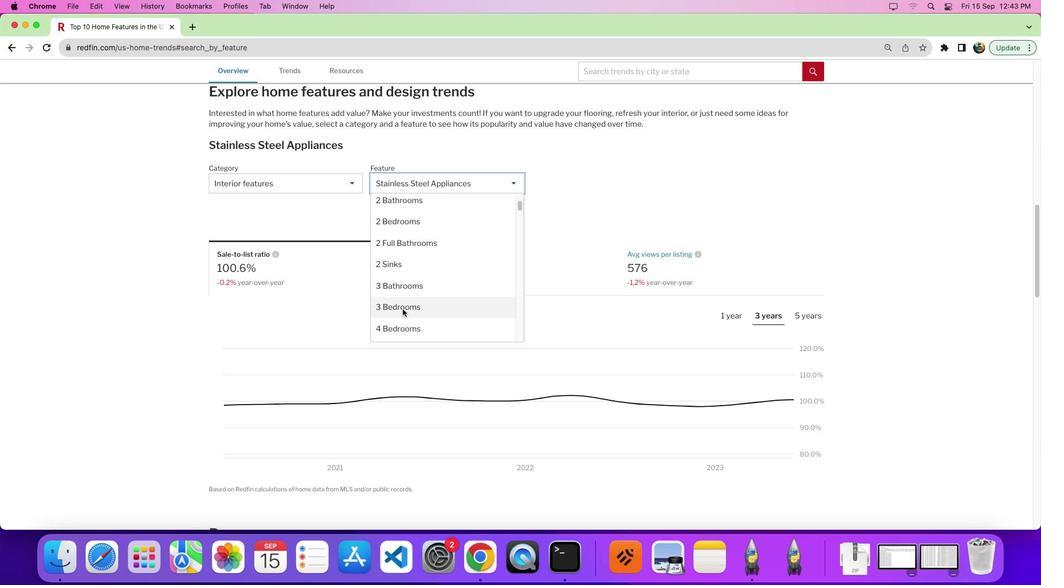 
Action: Mouse pressed left at (402, 309)
Screenshot: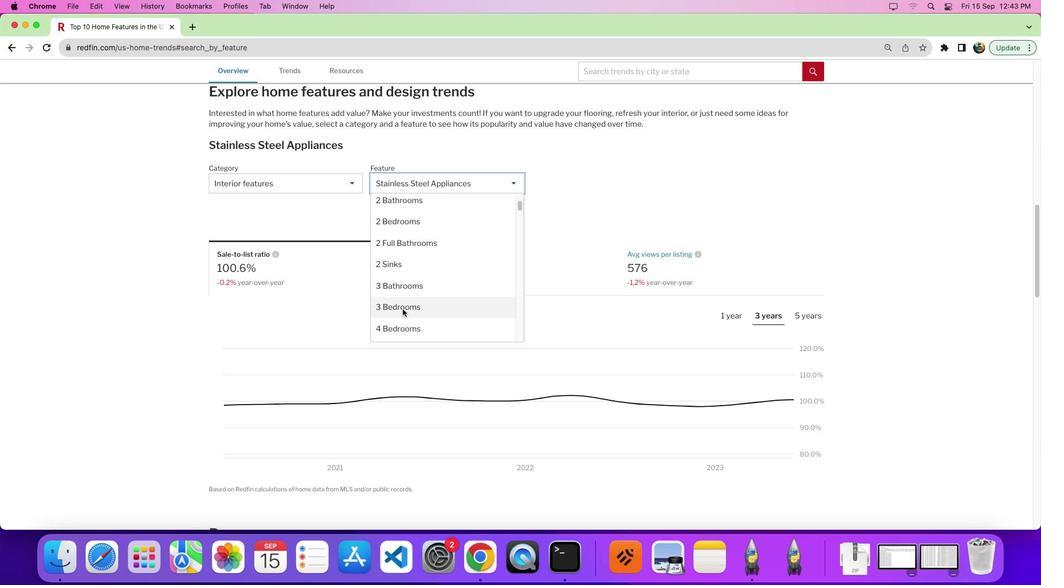 
Action: Mouse moved to (615, 275)
Screenshot: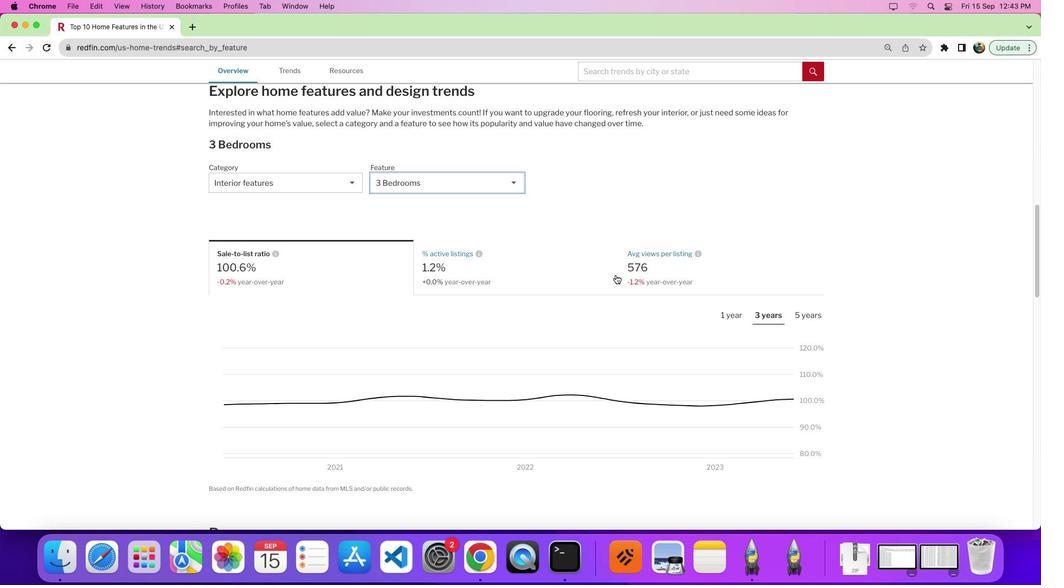 
Action: Mouse scrolled (615, 275) with delta (0, 0)
Screenshot: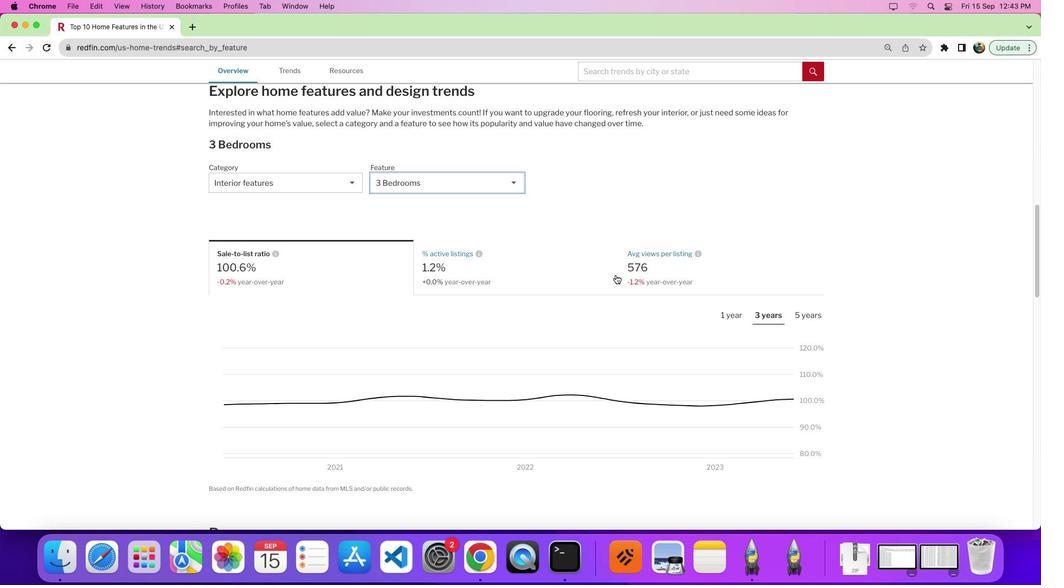 
Action: Mouse moved to (615, 275)
Screenshot: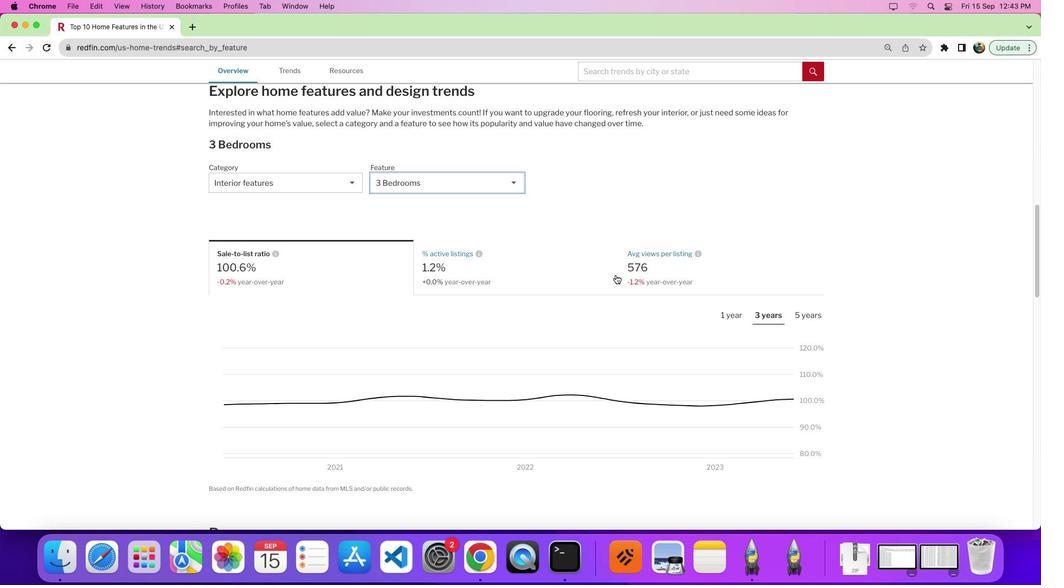 
Action: Mouse scrolled (615, 275) with delta (0, 0)
Screenshot: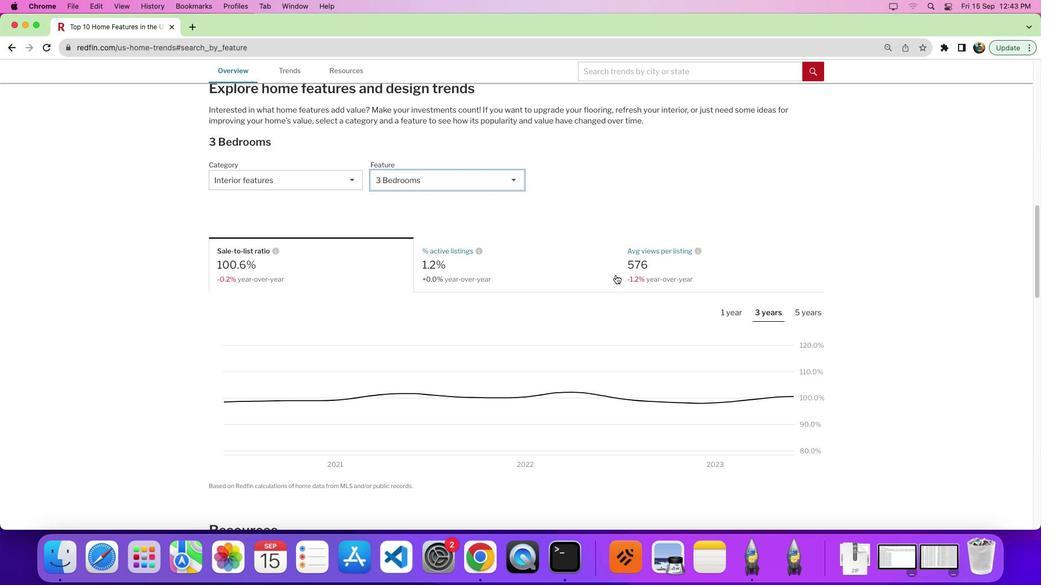 
Action: Mouse moved to (445, 218)
Screenshot: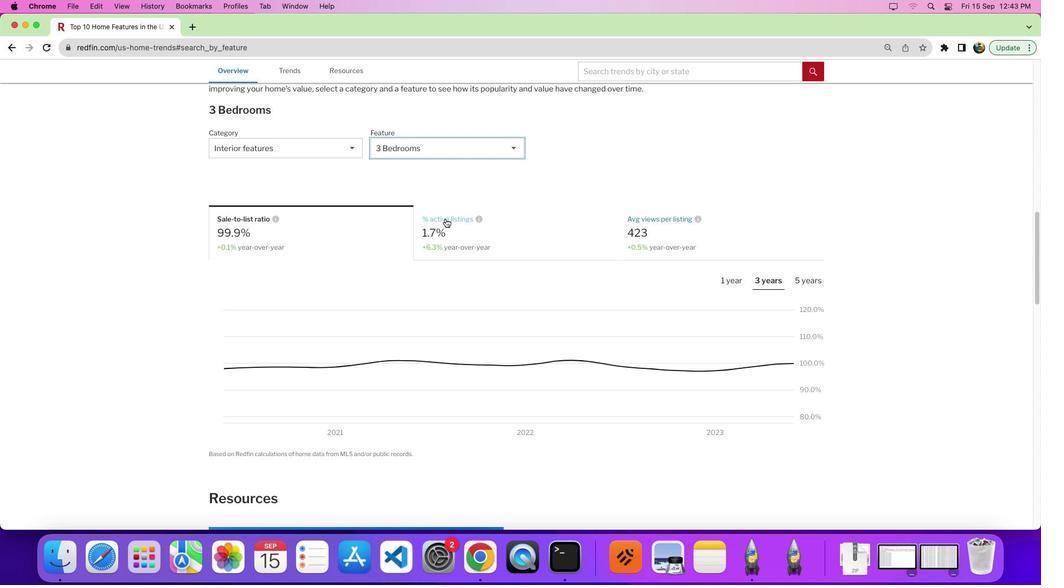 
Action: Mouse pressed left at (445, 218)
Screenshot: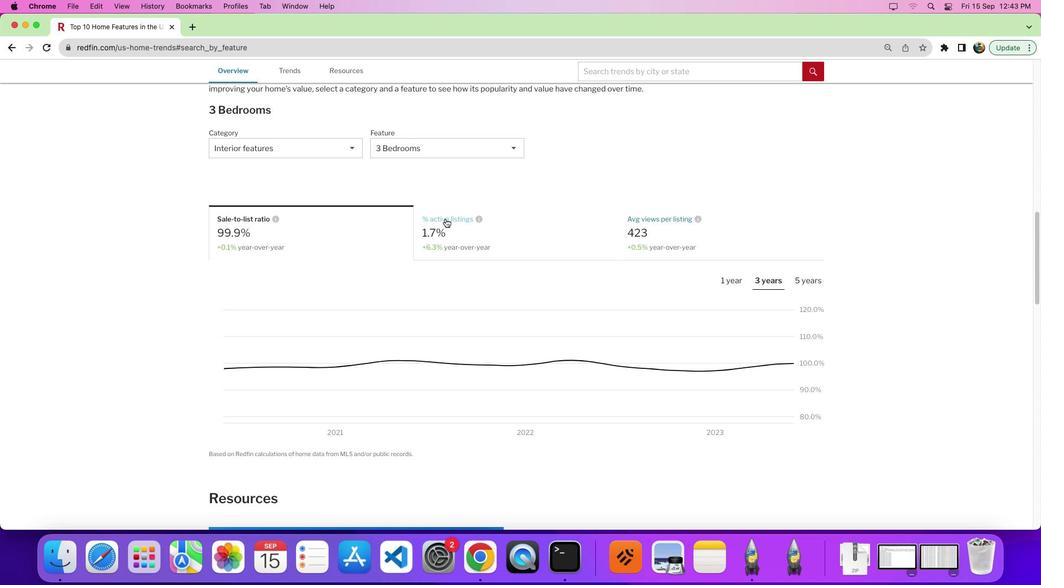 
Action: Mouse moved to (765, 271)
Screenshot: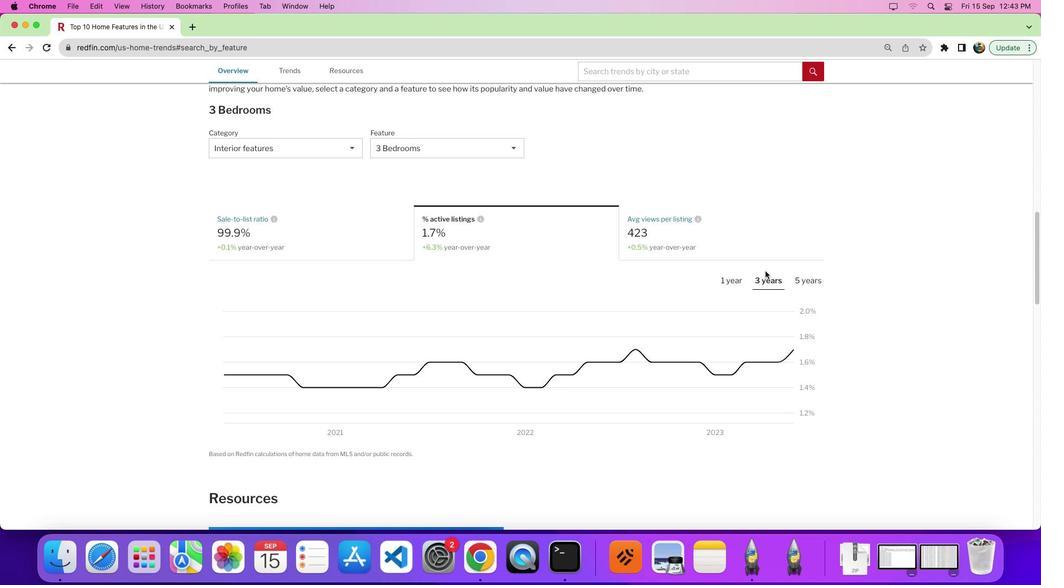 
Action: Mouse scrolled (765, 271) with delta (0, 0)
Screenshot: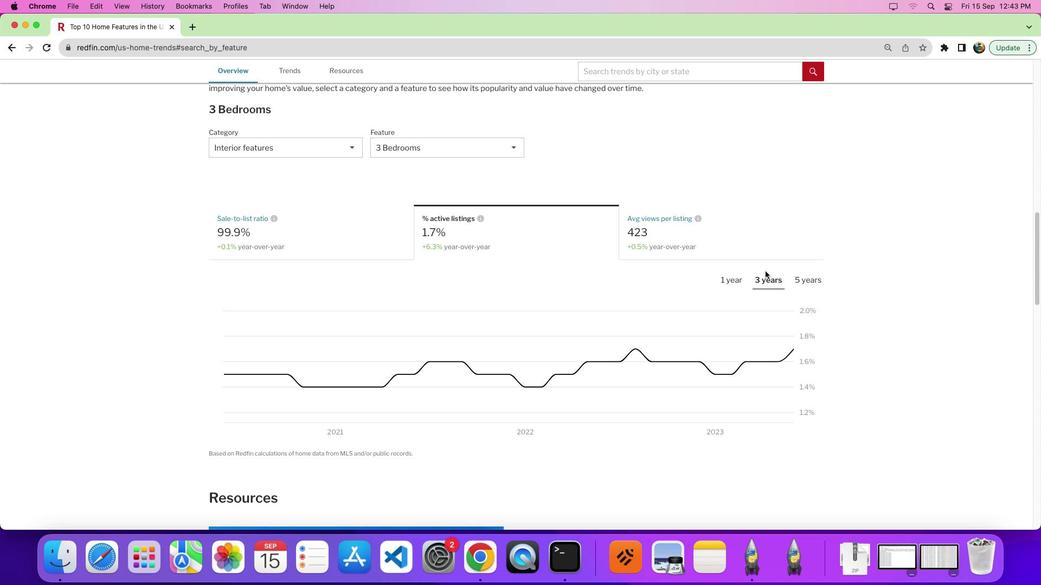 
Action: Mouse scrolled (765, 271) with delta (0, 0)
Screenshot: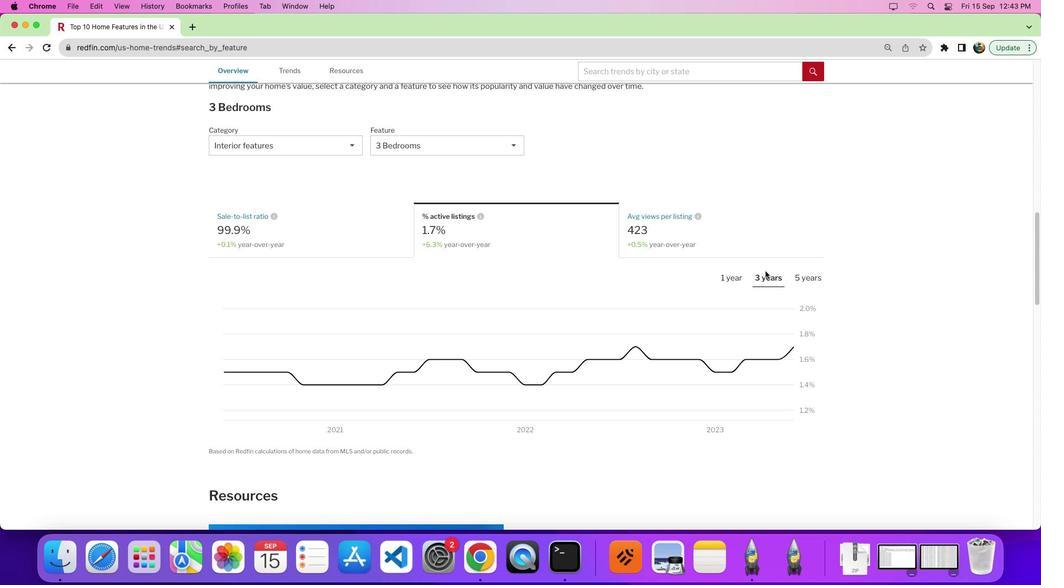 
Action: Mouse moved to (799, 301)
Screenshot: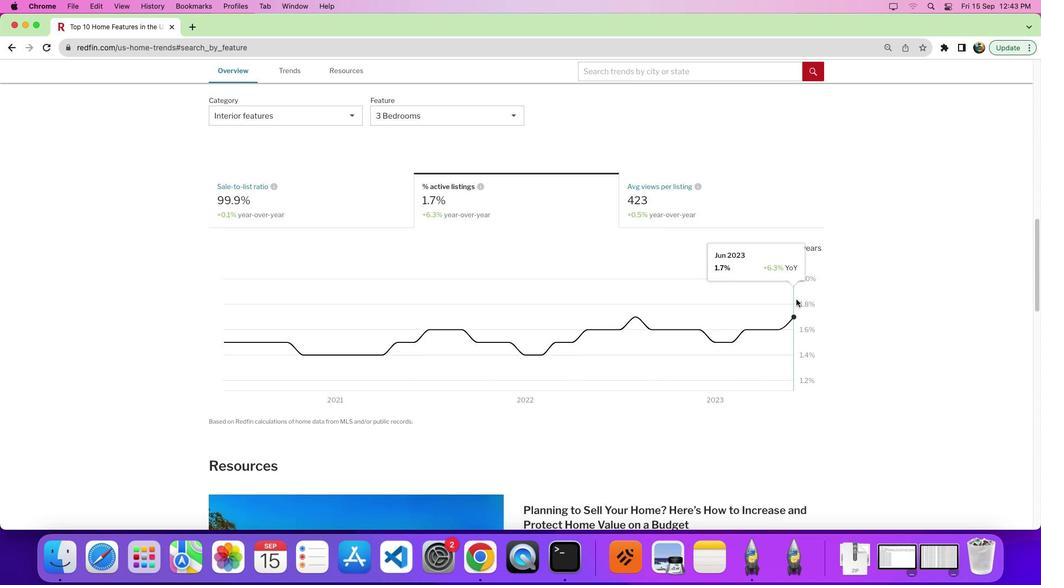 
Action: Mouse scrolled (799, 301) with delta (0, 0)
Screenshot: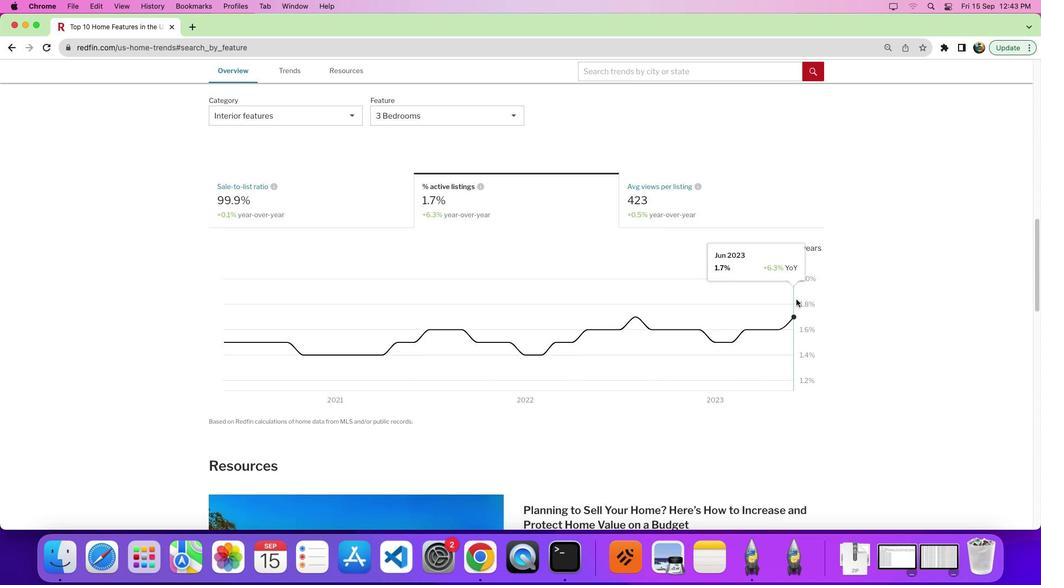 
Action: Mouse moved to (796, 299)
Screenshot: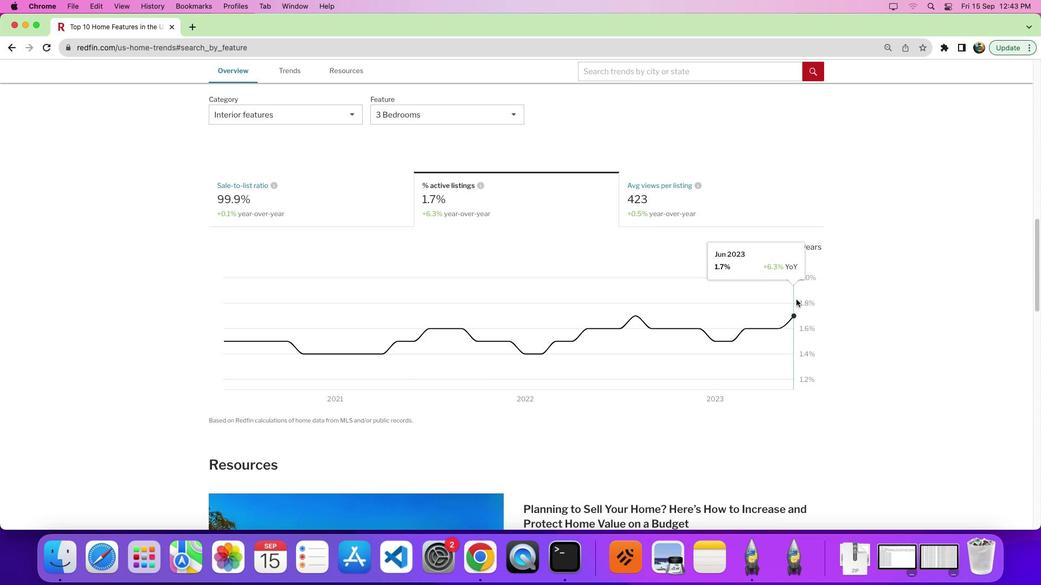 
Action: Mouse scrolled (796, 299) with delta (0, 0)
Screenshot: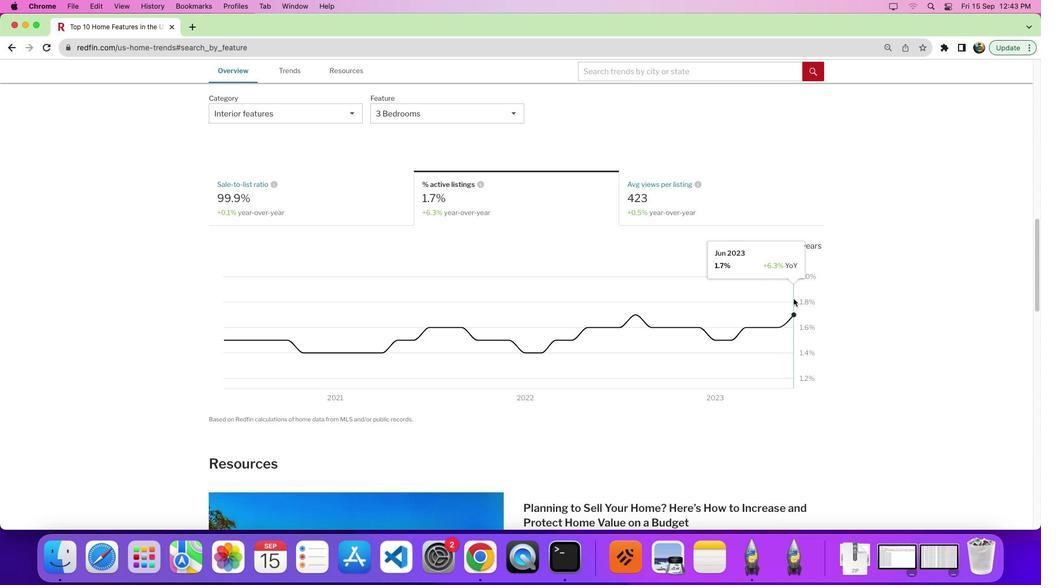 
Action: Mouse moved to (817, 246)
Screenshot: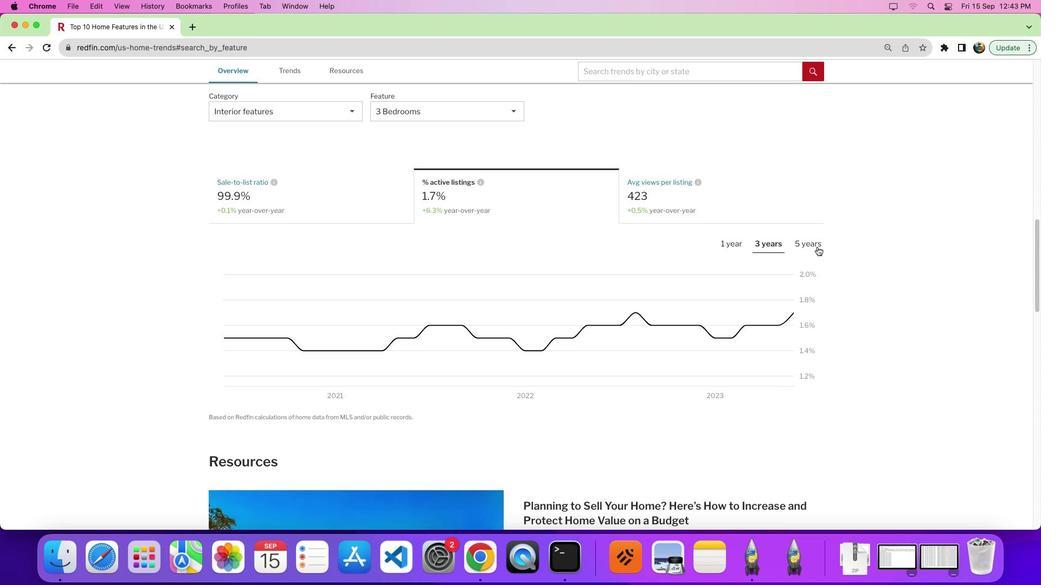 
Action: Mouse pressed left at (817, 246)
Screenshot: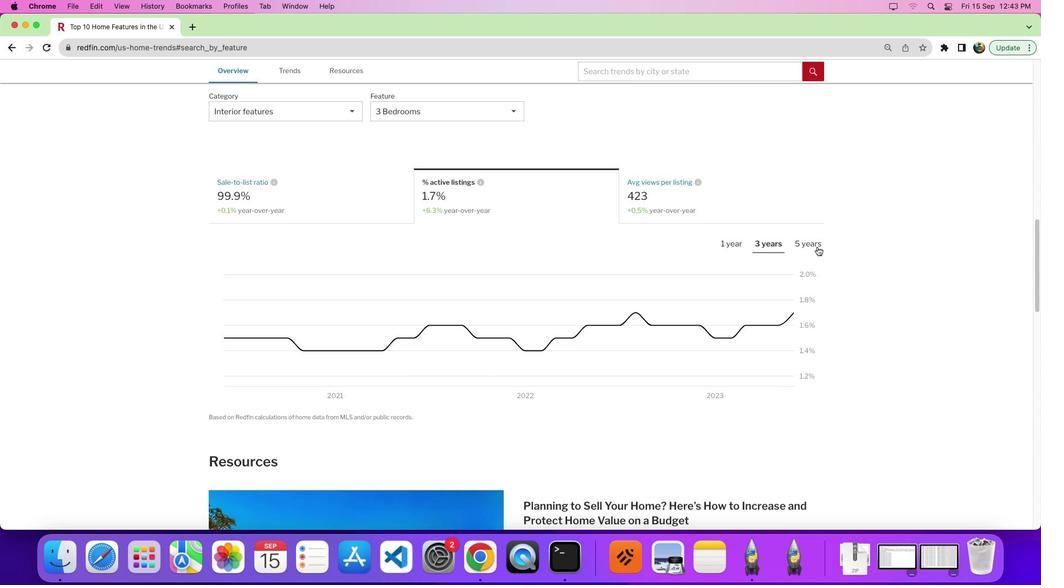 
Action: Mouse moved to (607, 276)
Screenshot: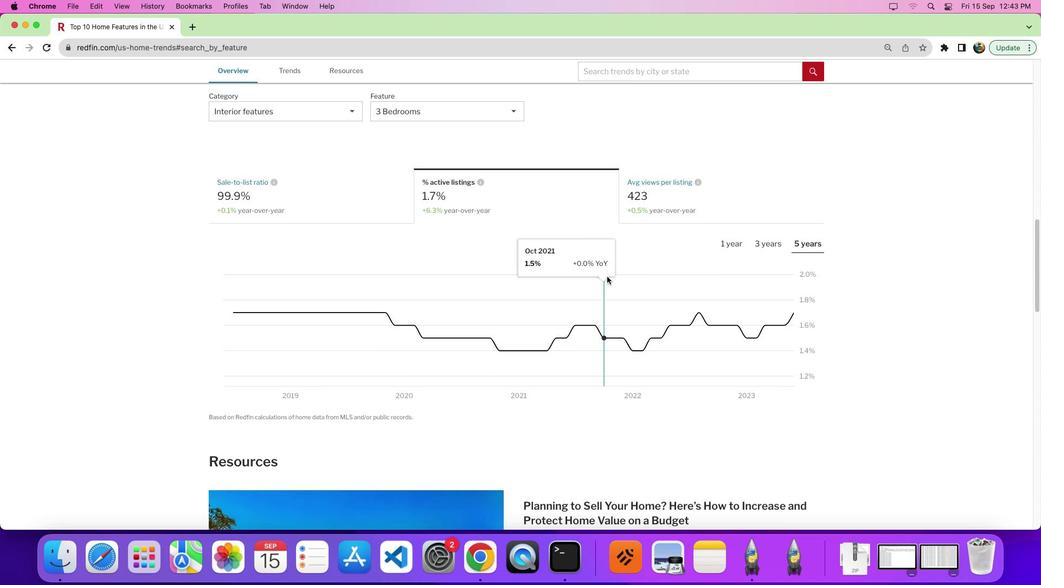 
Action: Mouse scrolled (607, 276) with delta (0, 0)
Screenshot: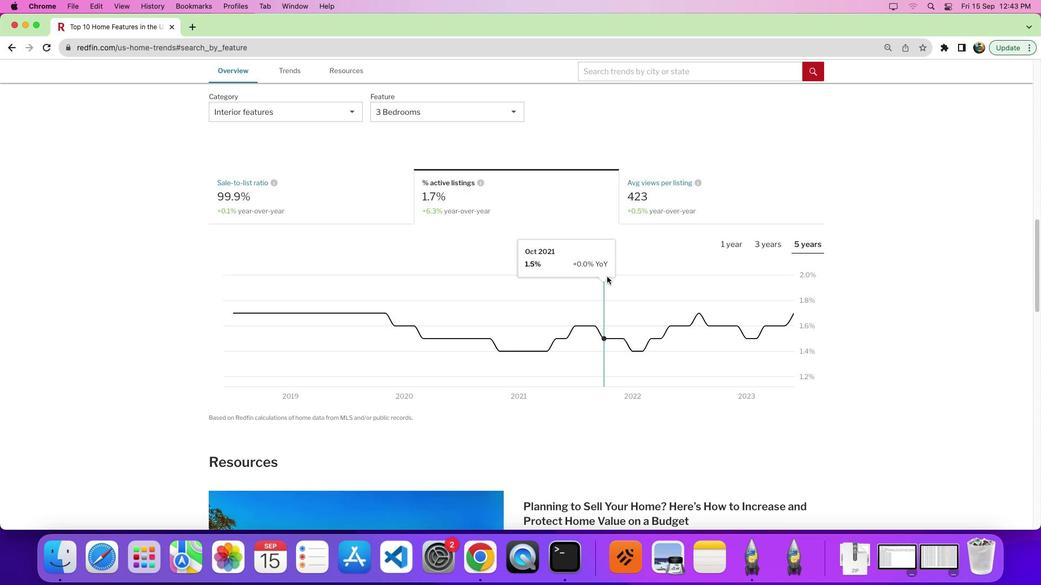 
Action: Mouse moved to (842, 287)
Screenshot: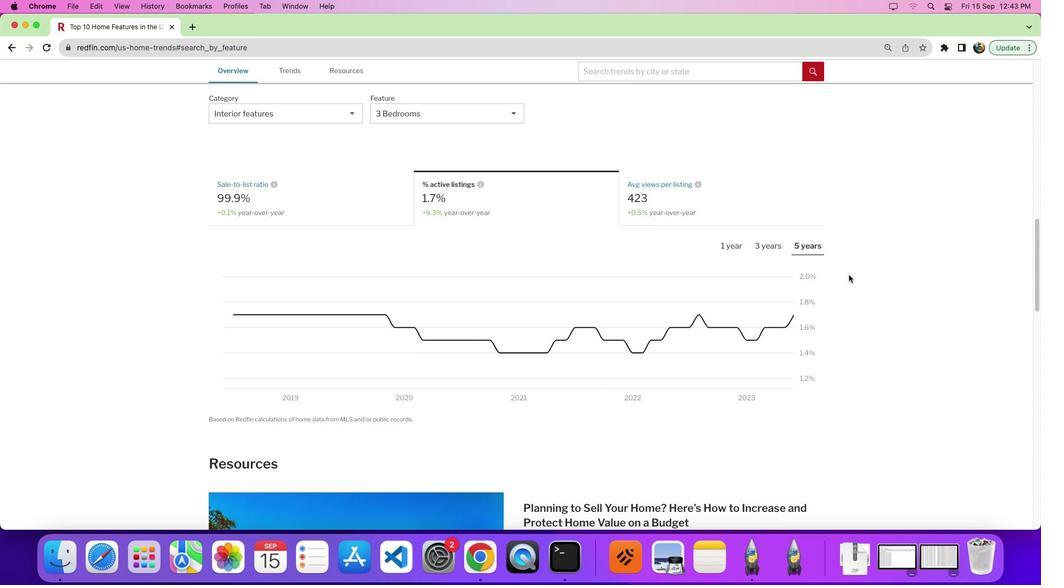 
